 Task: Look for space in Bānapur, India from 6th June, 2023 to 8th June, 2023 for 2 adults in price range Rs.7000 to Rs.12000. Place can be private room with 1  bedroom having 2 beds and 1 bathroom. Property type can be house, flat, guest house. Amenities needed are: wifi. Booking option can be shelf check-in. Required host language is English.
Action: Mouse moved to (423, 86)
Screenshot: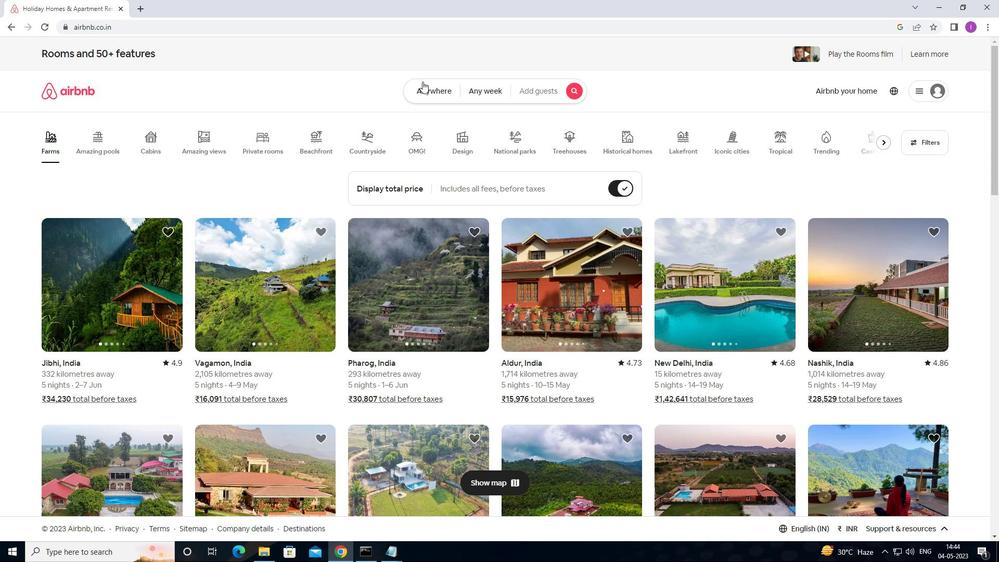 
Action: Mouse pressed left at (423, 86)
Screenshot: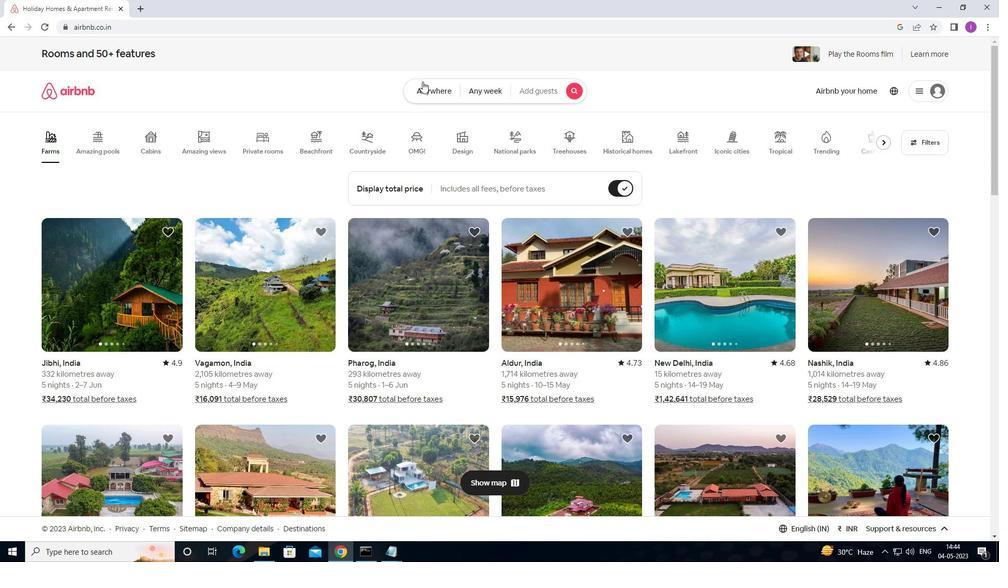 
Action: Mouse moved to (342, 129)
Screenshot: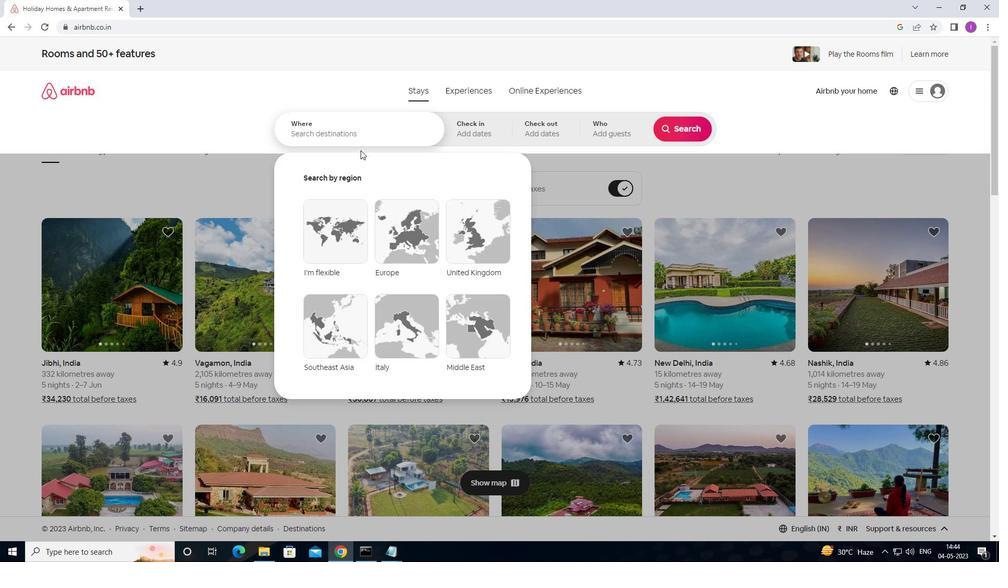 
Action: Mouse pressed left at (342, 129)
Screenshot: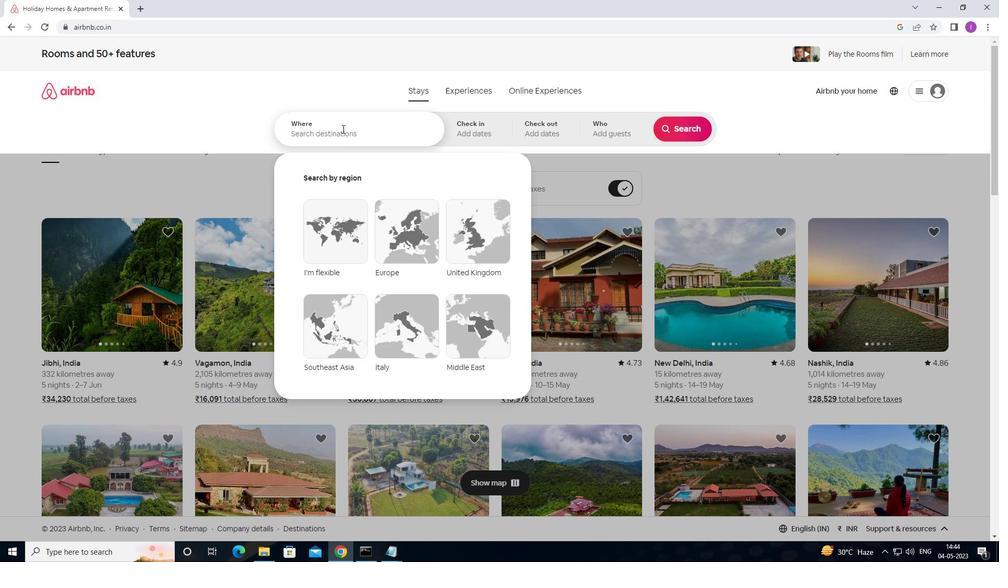 
Action: Mouse moved to (411, 144)
Screenshot: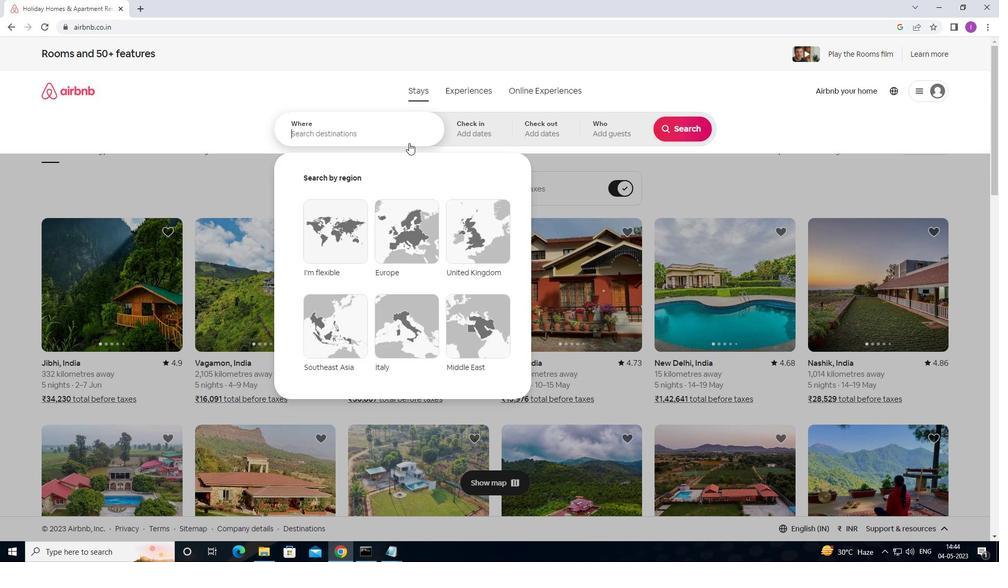 
Action: Key pressed <Key.shift>BANAPUR,<Key.shift>INDIA
Screenshot: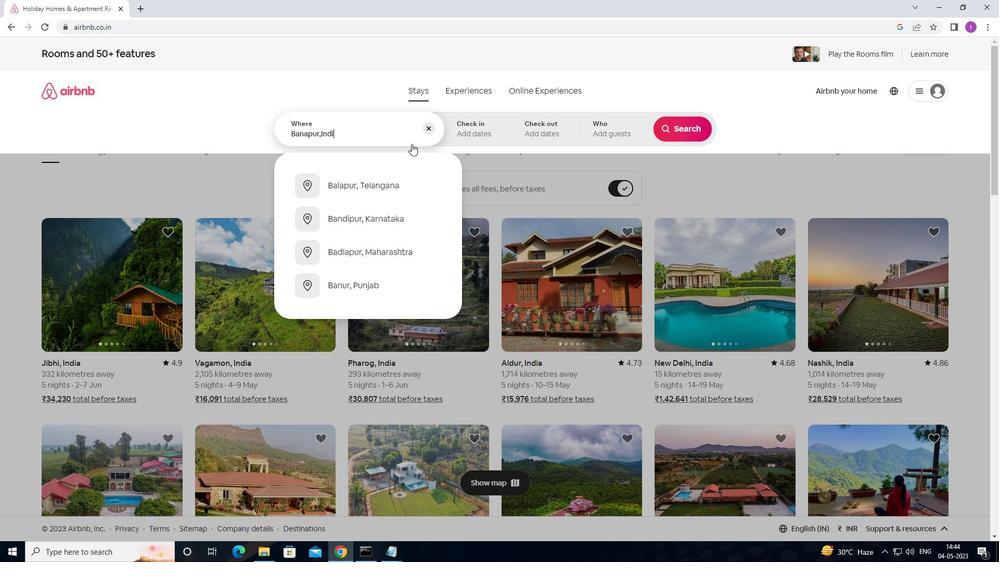 
Action: Mouse moved to (462, 128)
Screenshot: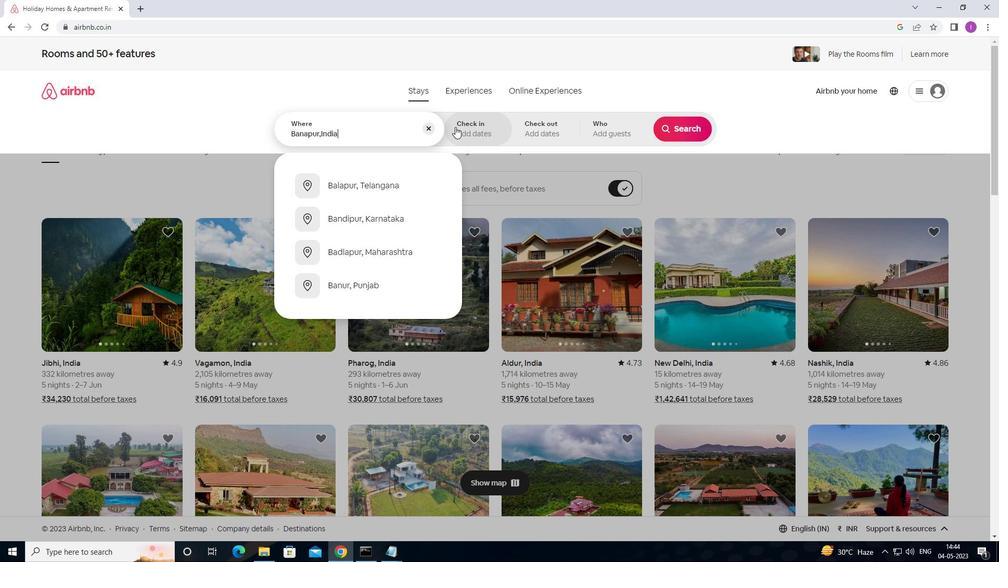 
Action: Mouse pressed left at (462, 128)
Screenshot: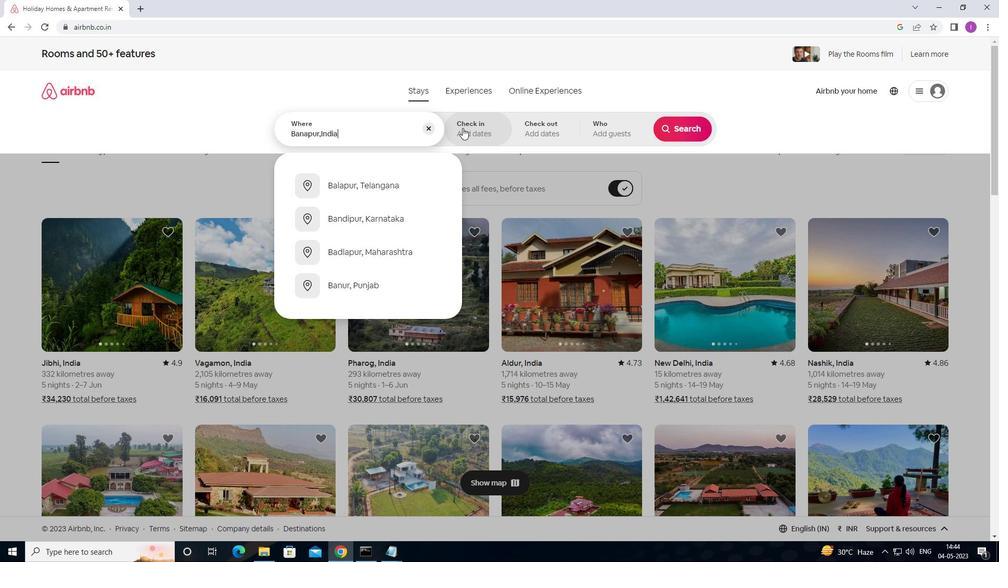 
Action: Mouse moved to (570, 282)
Screenshot: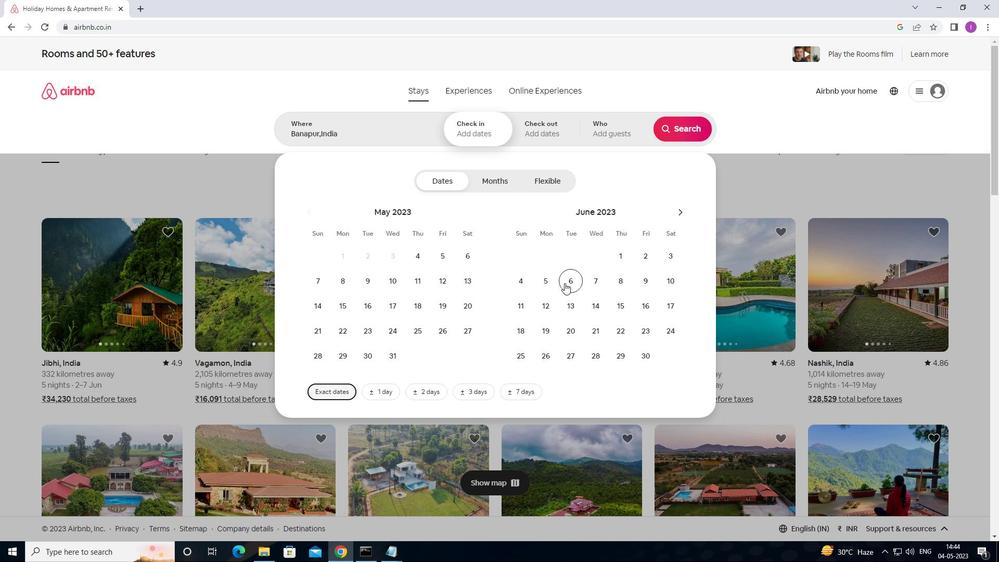 
Action: Mouse pressed left at (570, 282)
Screenshot: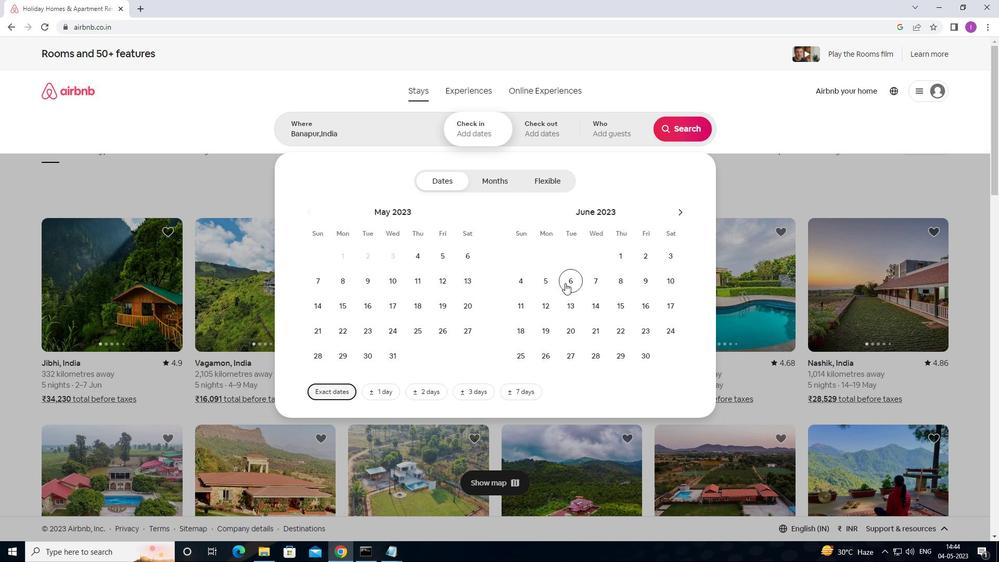 
Action: Mouse moved to (623, 280)
Screenshot: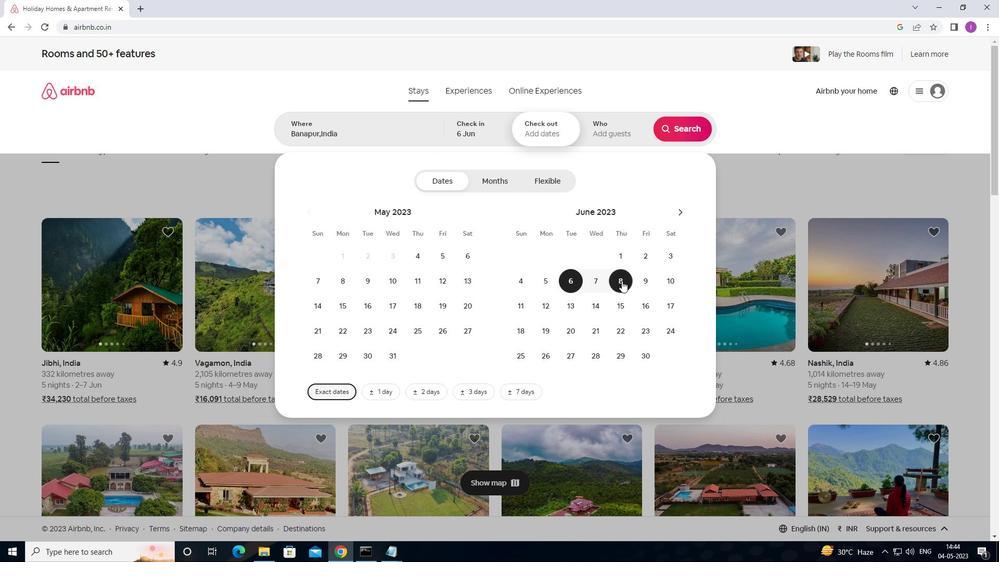 
Action: Mouse pressed left at (623, 280)
Screenshot: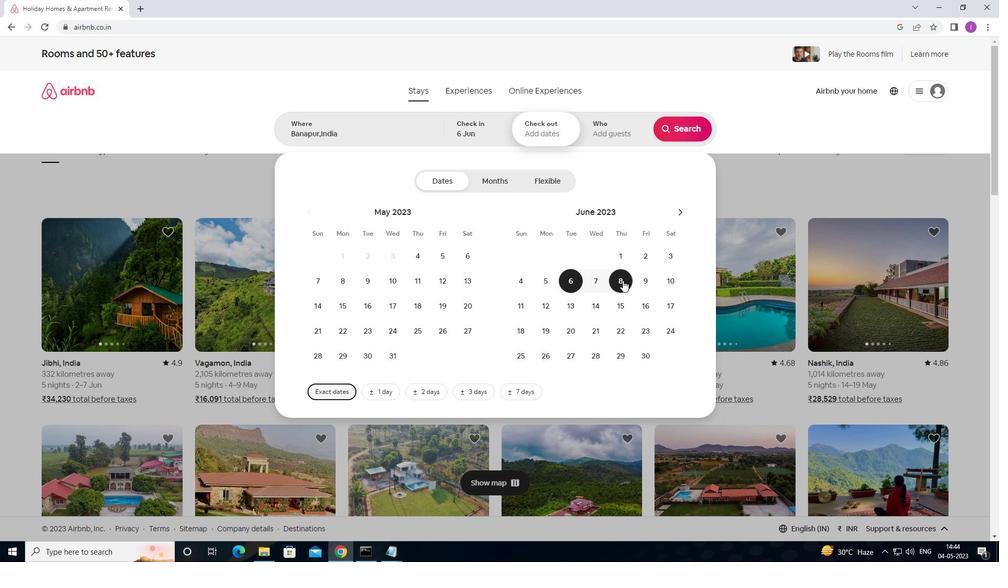 
Action: Mouse moved to (630, 140)
Screenshot: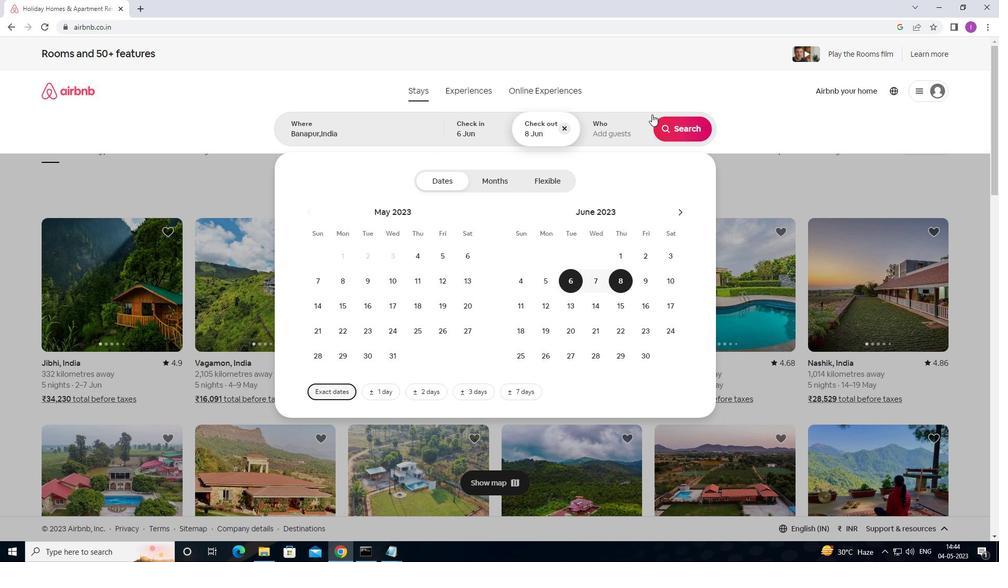 
Action: Mouse pressed left at (630, 140)
Screenshot: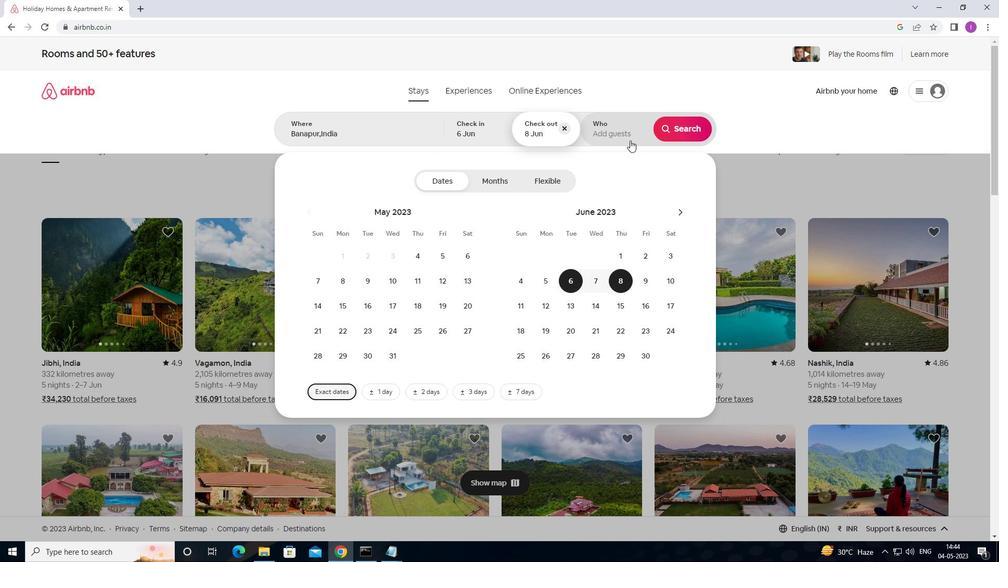 
Action: Mouse moved to (683, 183)
Screenshot: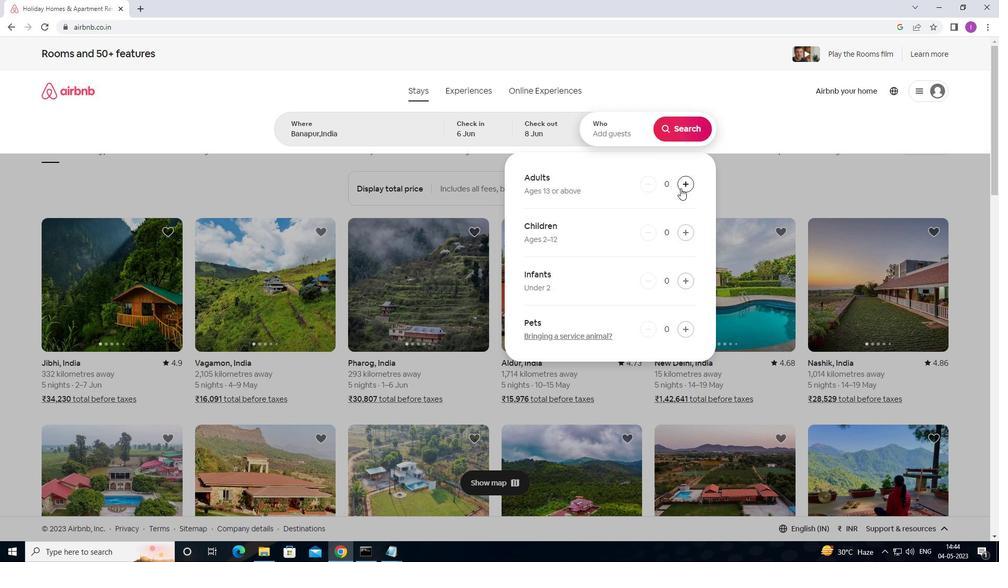 
Action: Mouse pressed left at (683, 183)
Screenshot: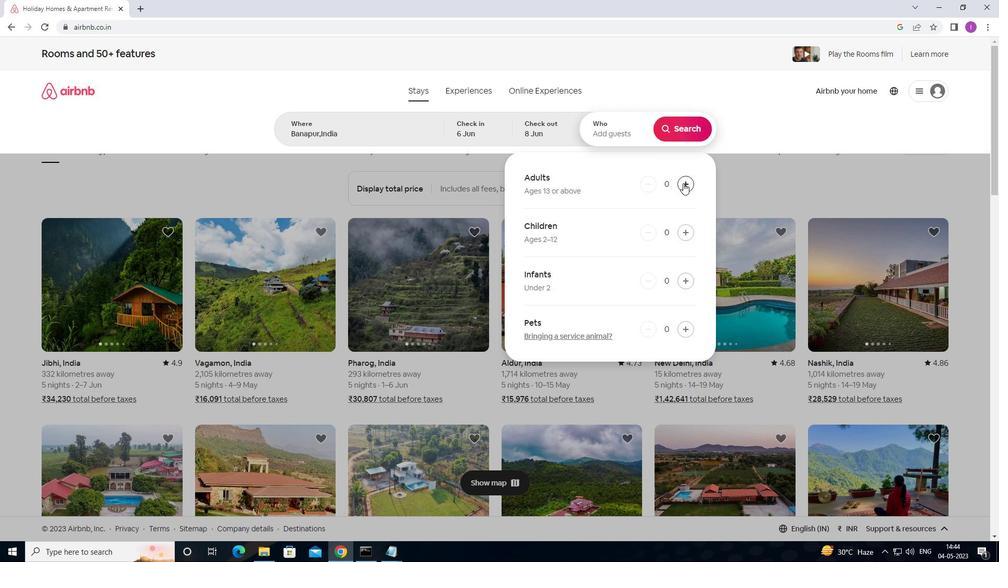 
Action: Mouse moved to (684, 181)
Screenshot: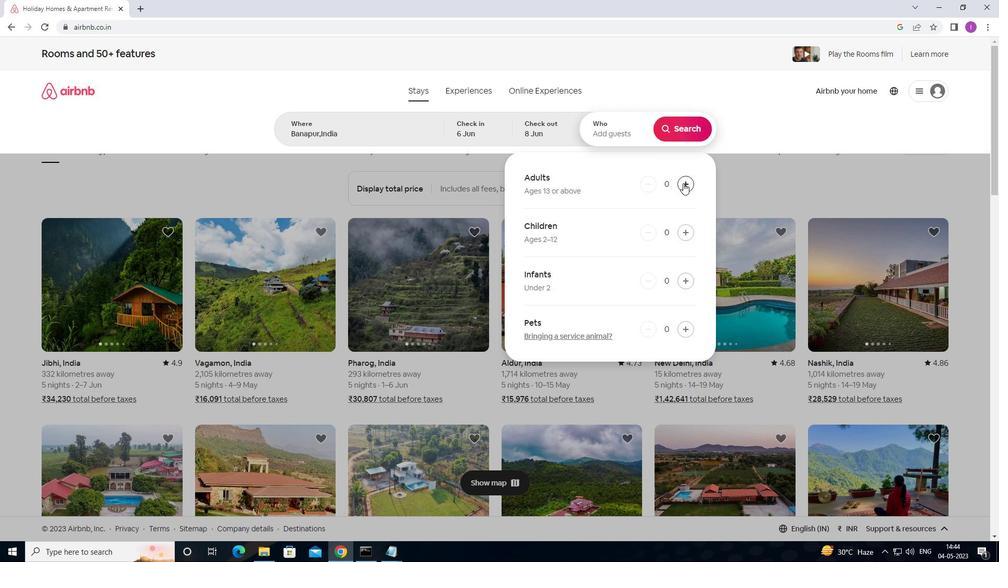 
Action: Mouse pressed left at (684, 181)
Screenshot: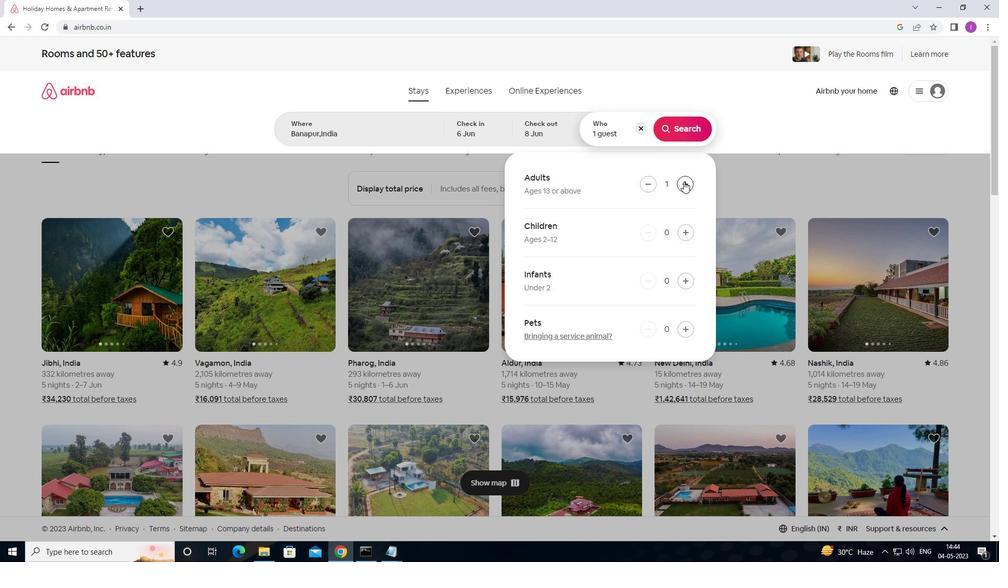 
Action: Mouse moved to (696, 128)
Screenshot: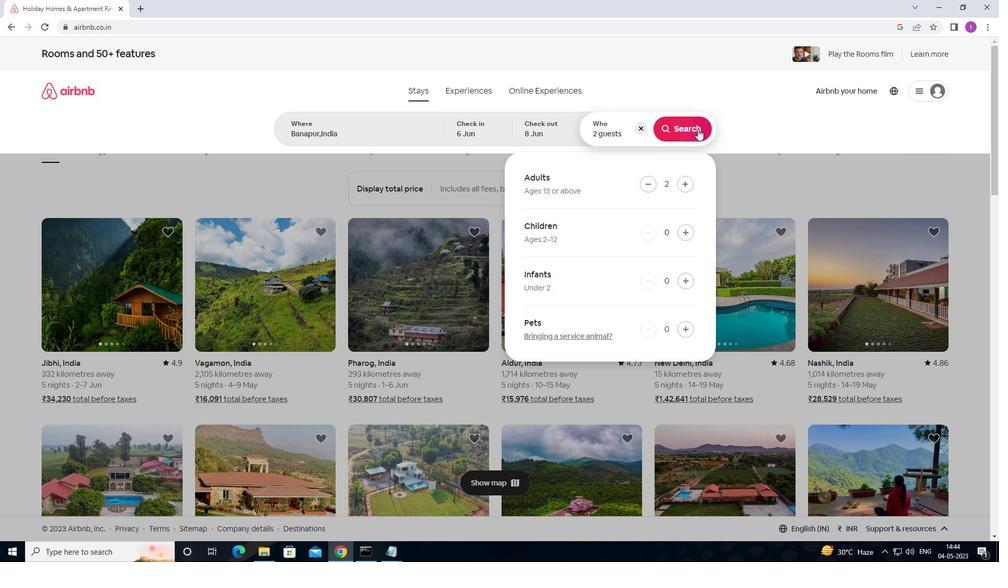 
Action: Mouse pressed left at (696, 128)
Screenshot: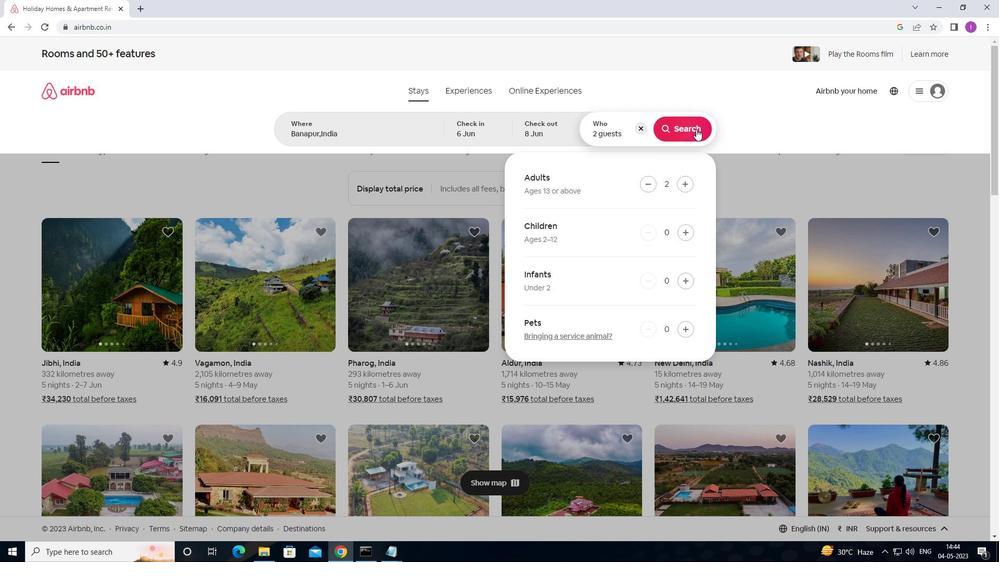 
Action: Mouse moved to (958, 99)
Screenshot: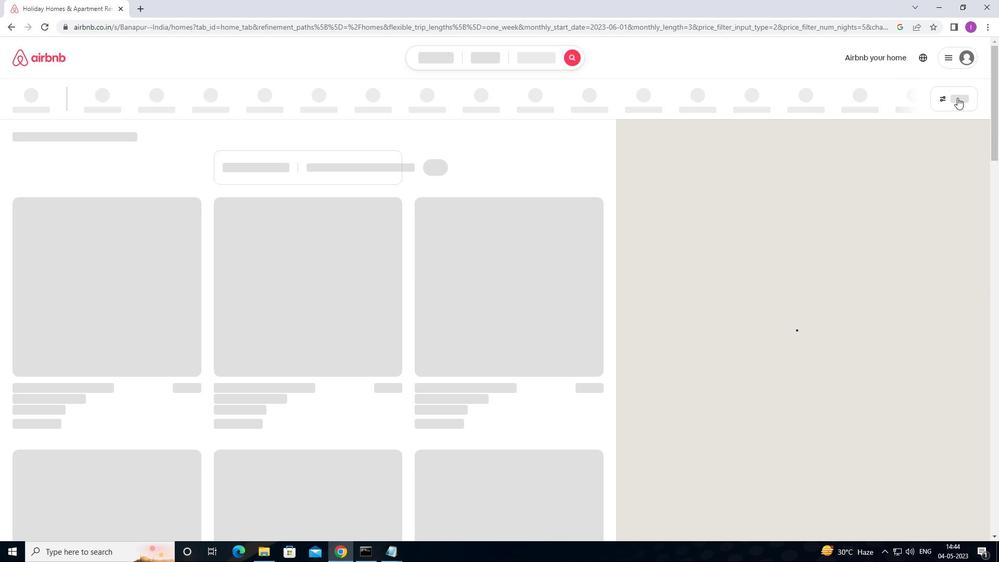 
Action: Mouse pressed left at (958, 99)
Screenshot: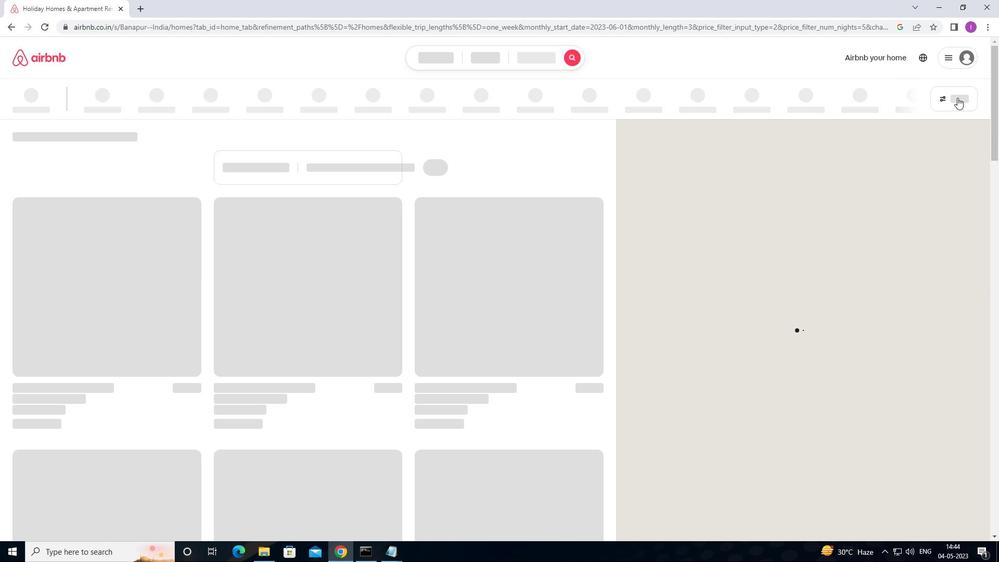 
Action: Mouse moved to (383, 233)
Screenshot: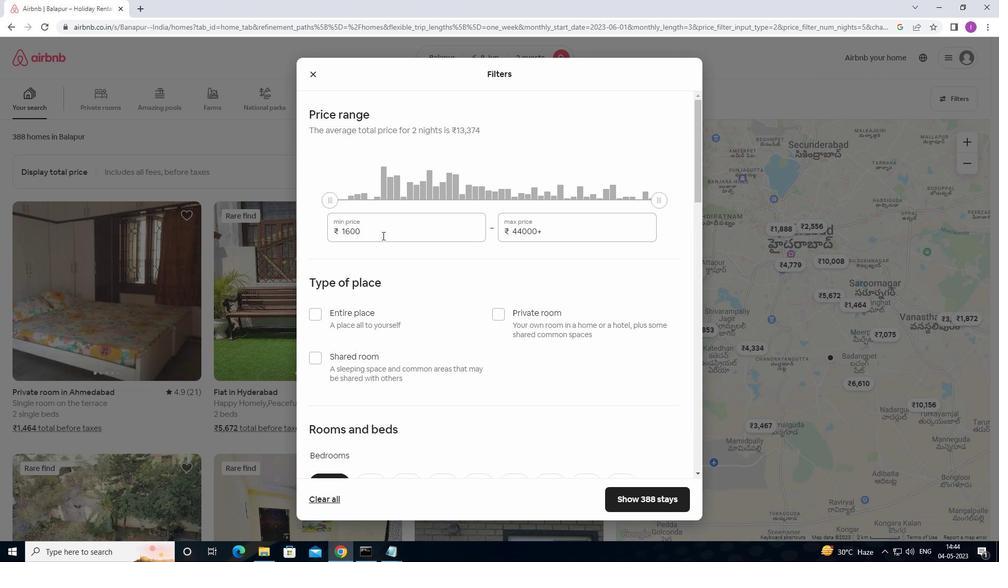 
Action: Mouse pressed left at (383, 233)
Screenshot: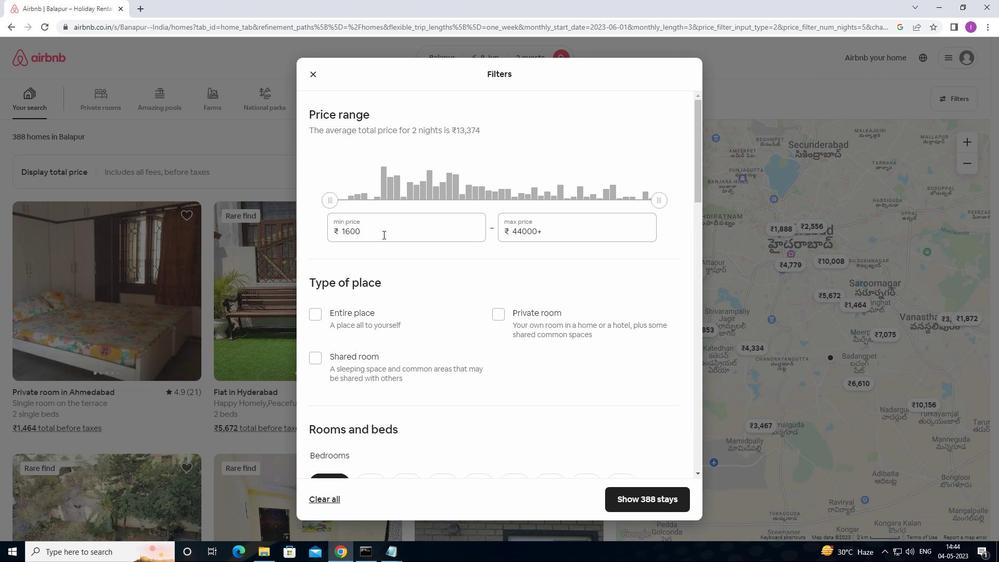 
Action: Mouse moved to (335, 234)
Screenshot: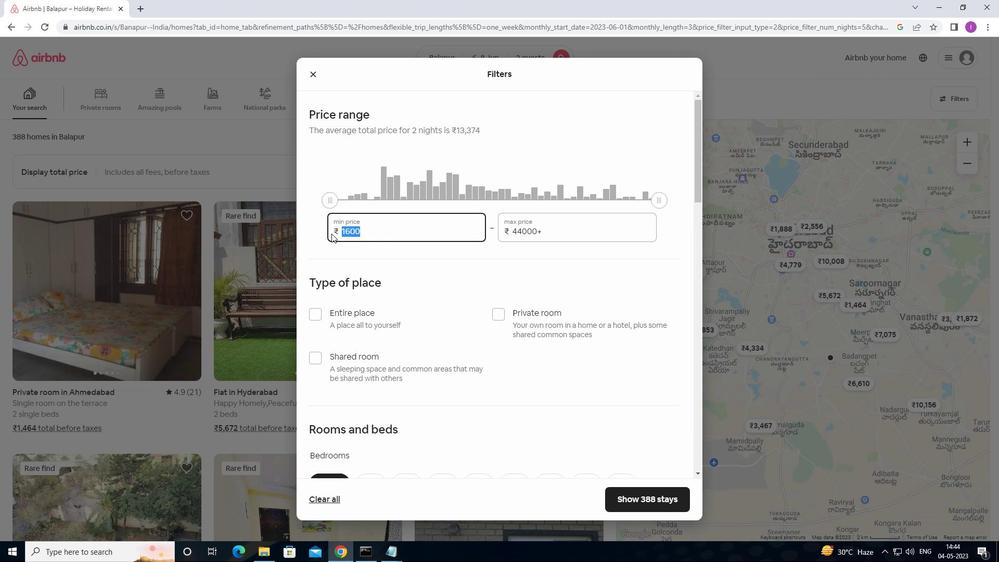 
Action: Key pressed 7
Screenshot: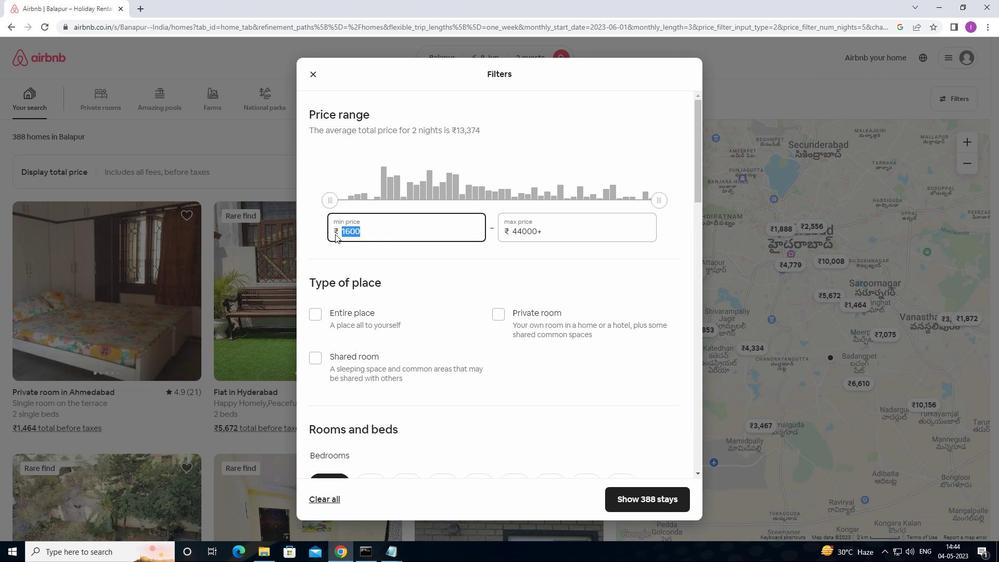 
Action: Mouse moved to (340, 233)
Screenshot: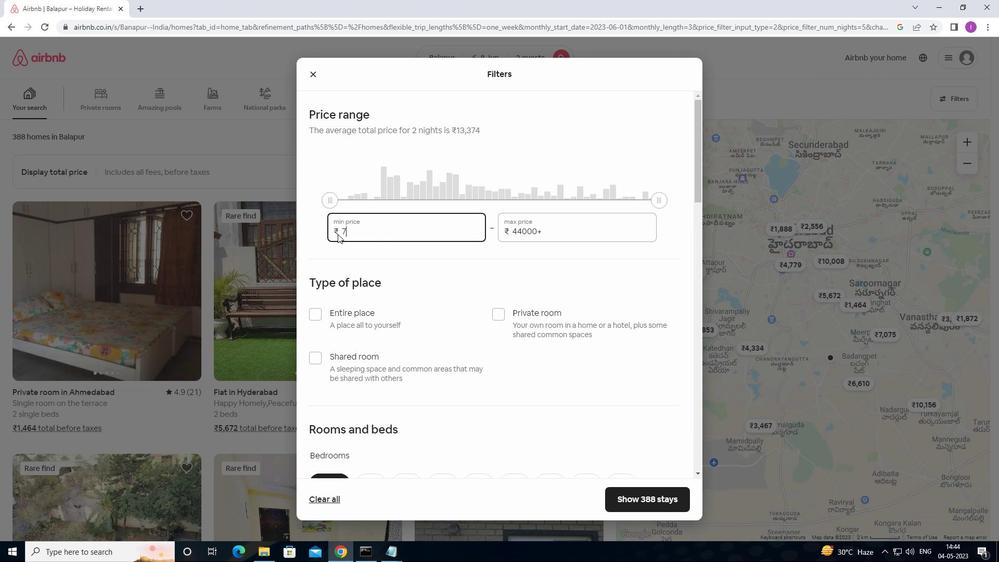 
Action: Key pressed 0
Screenshot: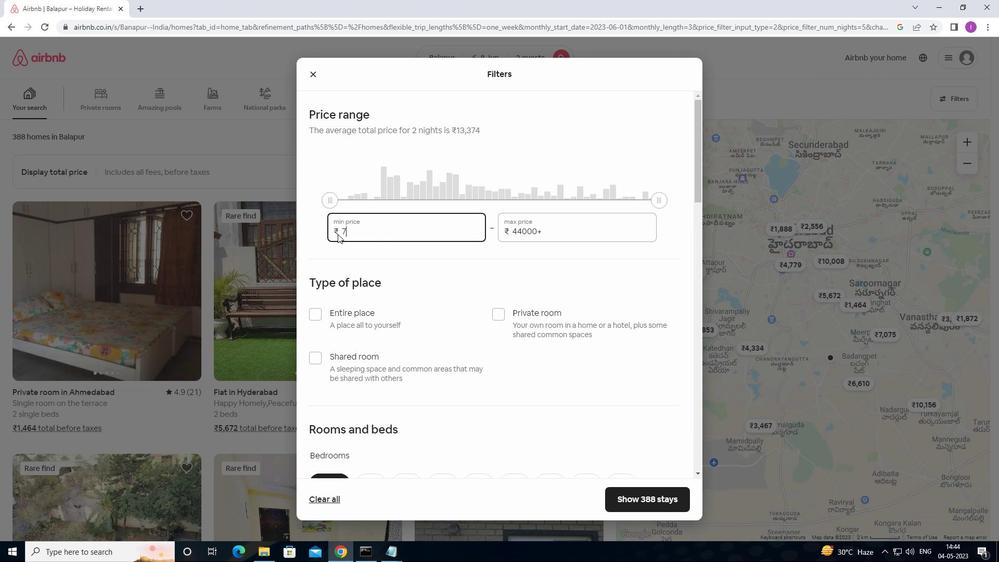 
Action: Mouse moved to (347, 233)
Screenshot: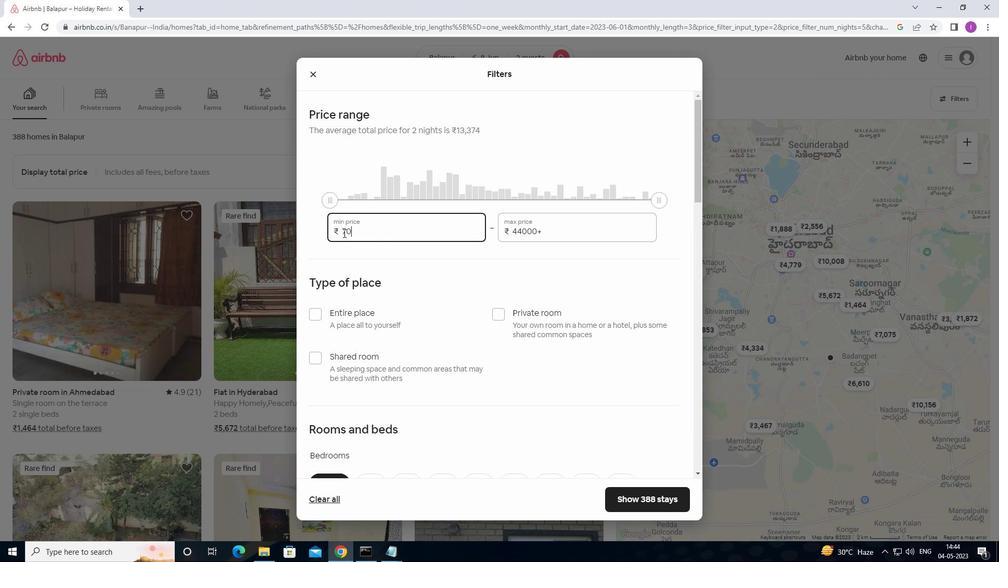 
Action: Key pressed 0
Screenshot: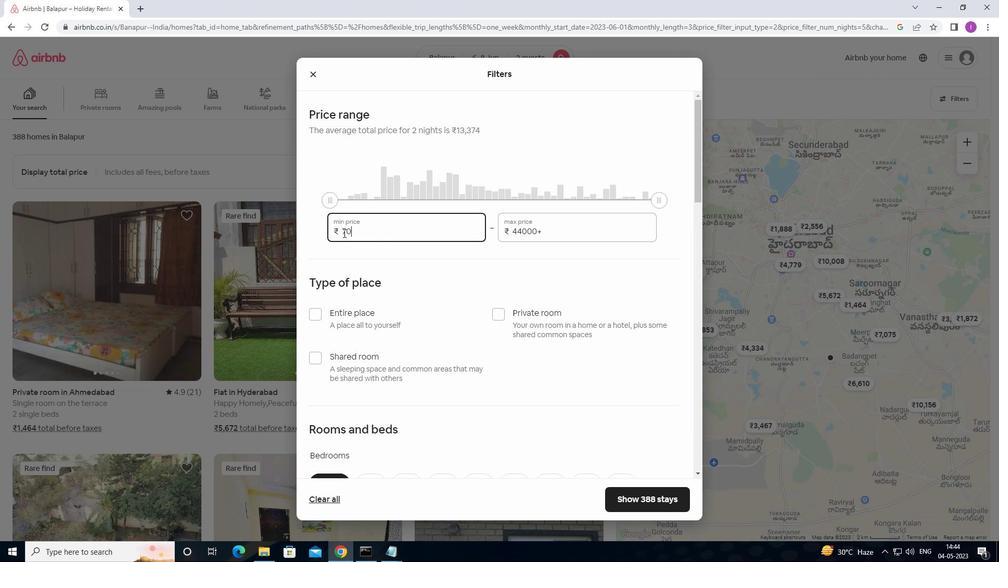 
Action: Mouse moved to (351, 232)
Screenshot: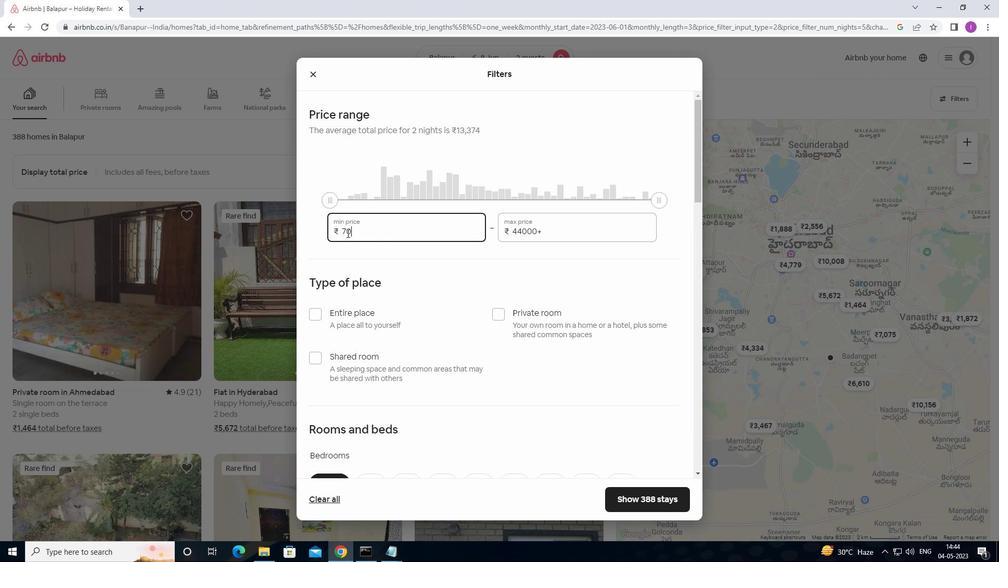 
Action: Key pressed 0
Screenshot: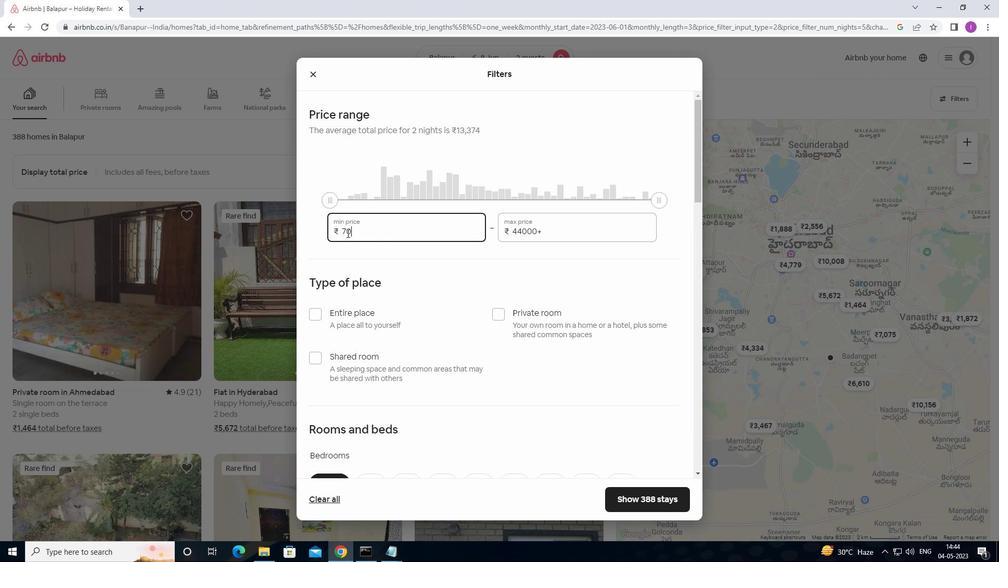 
Action: Mouse moved to (552, 224)
Screenshot: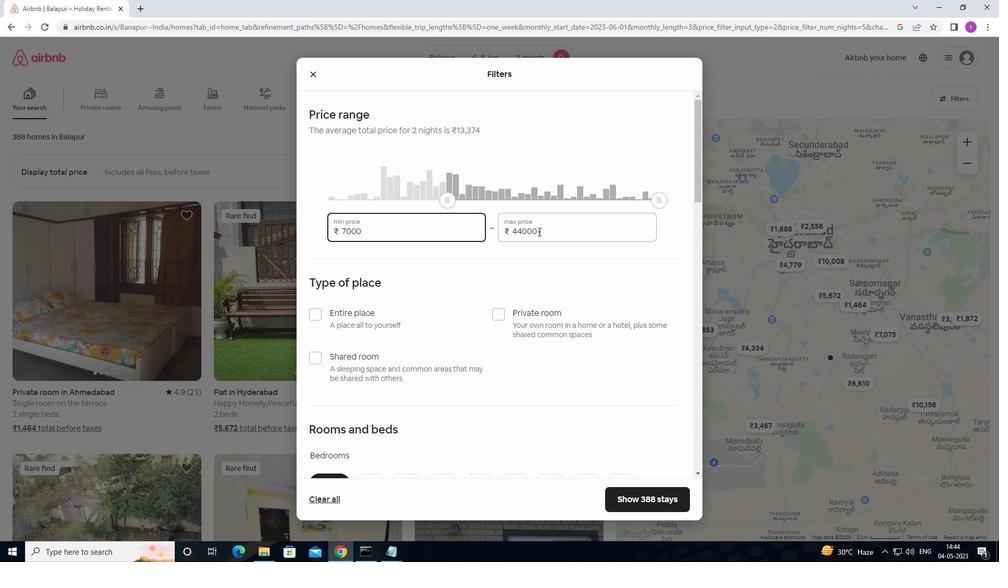 
Action: Mouse pressed left at (552, 224)
Screenshot: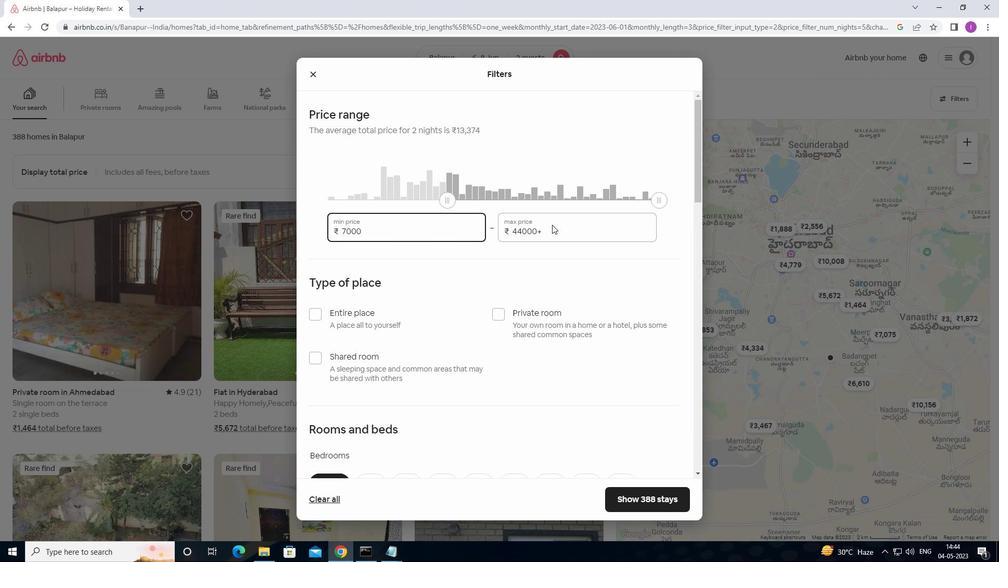 
Action: Mouse moved to (549, 224)
Screenshot: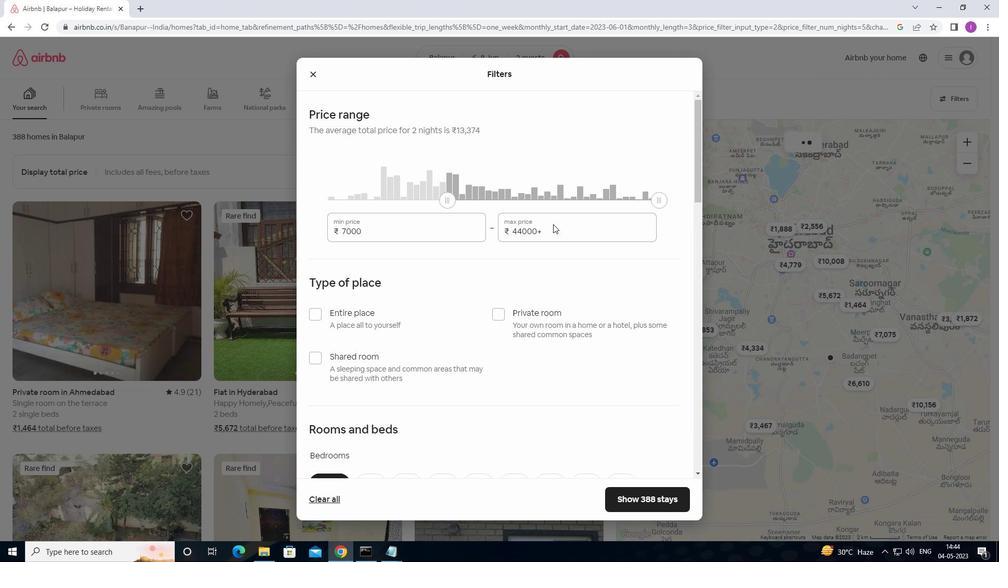 
Action: Mouse pressed left at (549, 224)
Screenshot: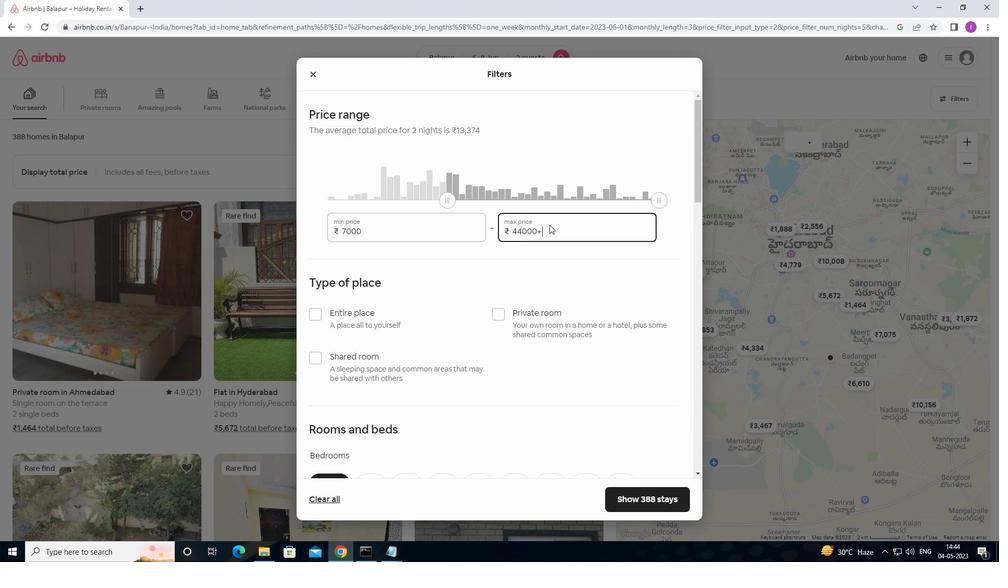 
Action: Mouse moved to (543, 229)
Screenshot: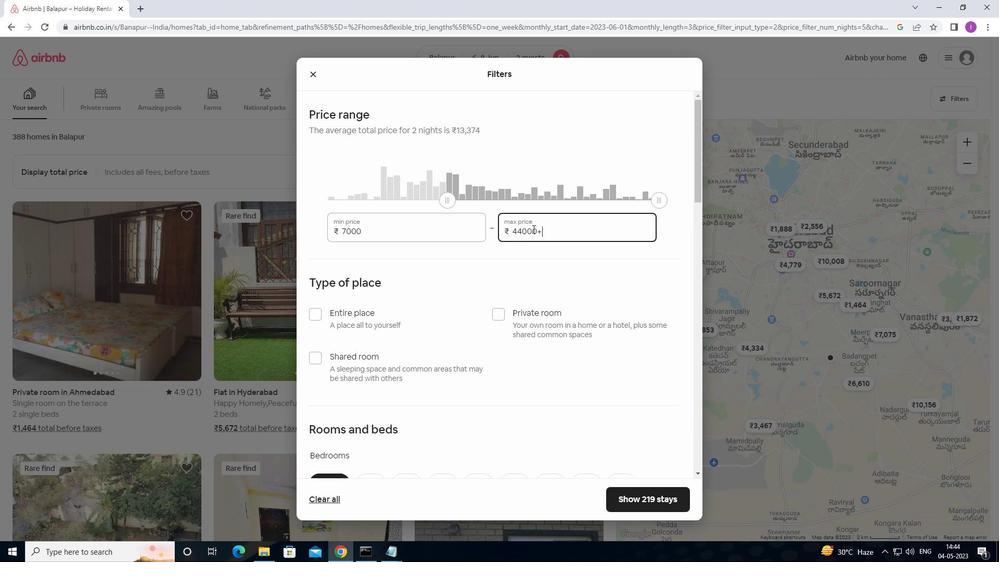 
Action: Mouse pressed left at (543, 229)
Screenshot: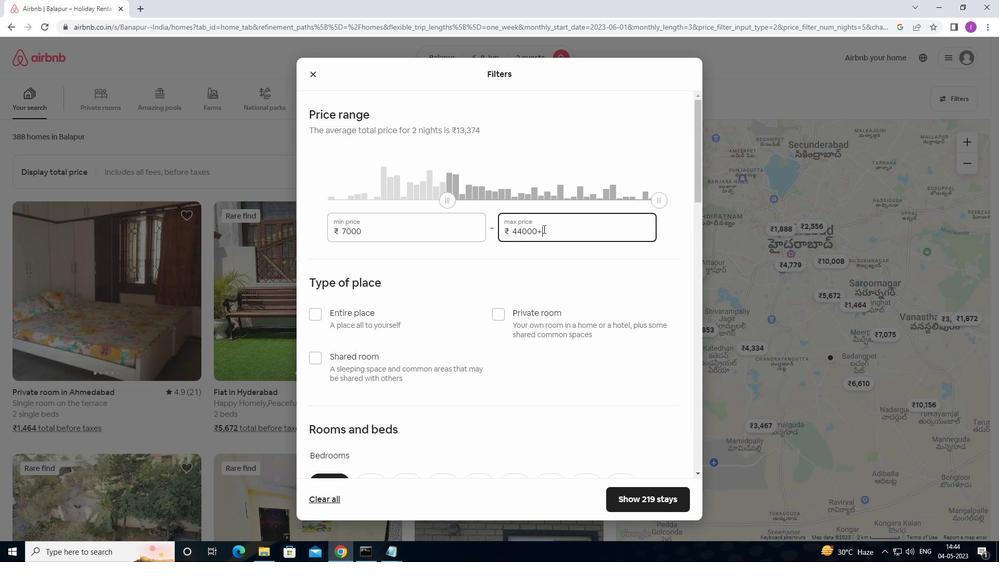 
Action: Mouse moved to (495, 231)
Screenshot: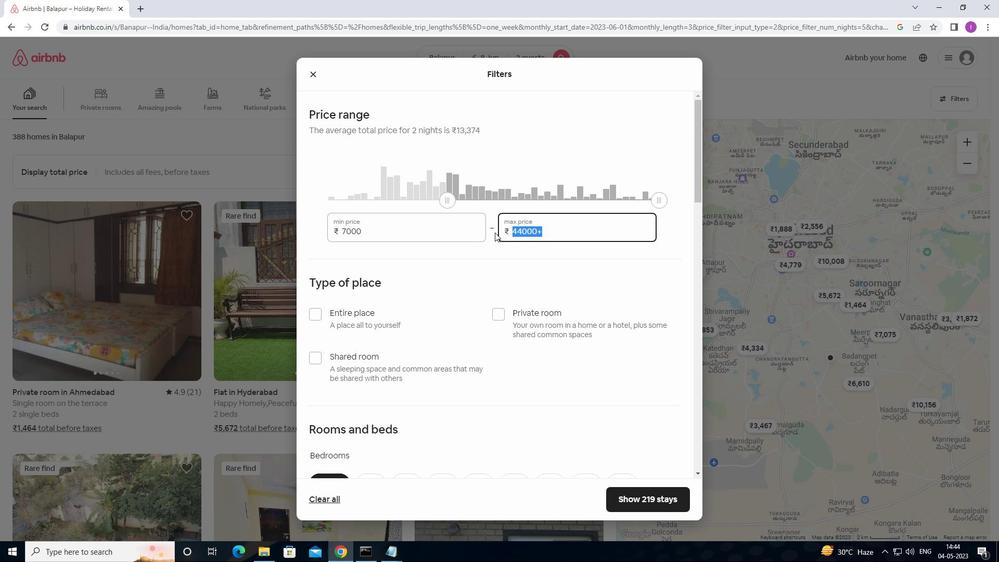 
Action: Key pressed 1
Screenshot: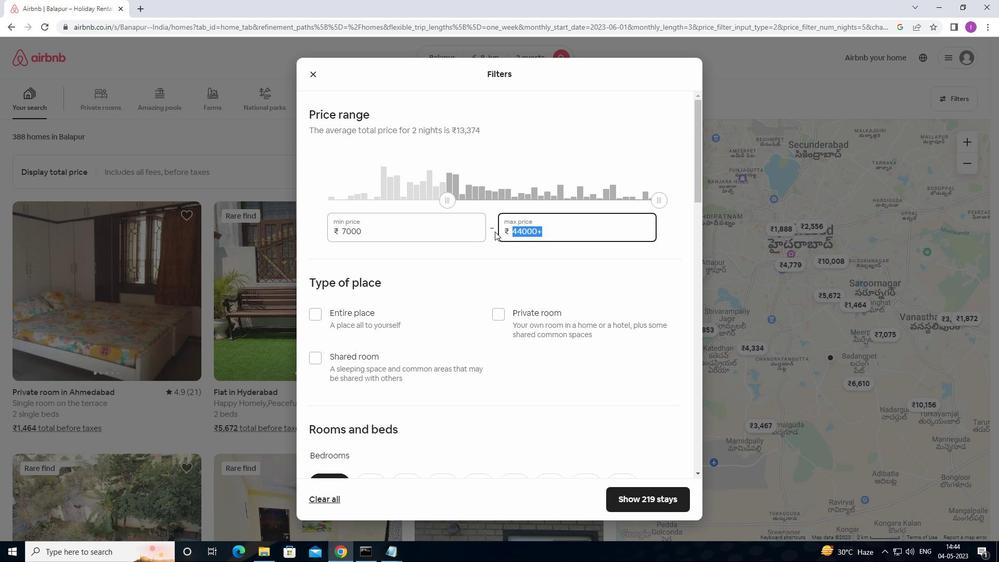 
Action: Mouse moved to (495, 231)
Screenshot: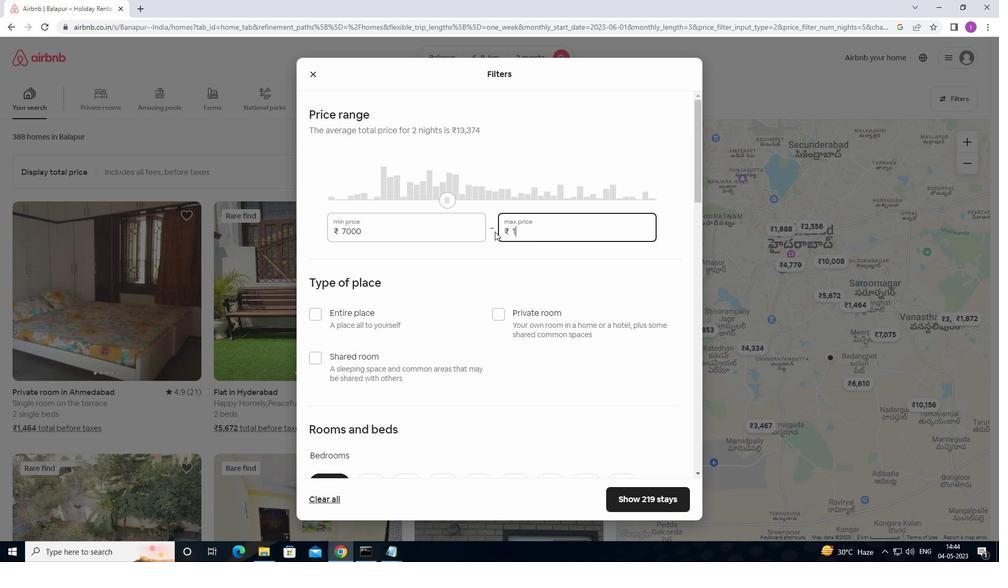 
Action: Key pressed 2
Screenshot: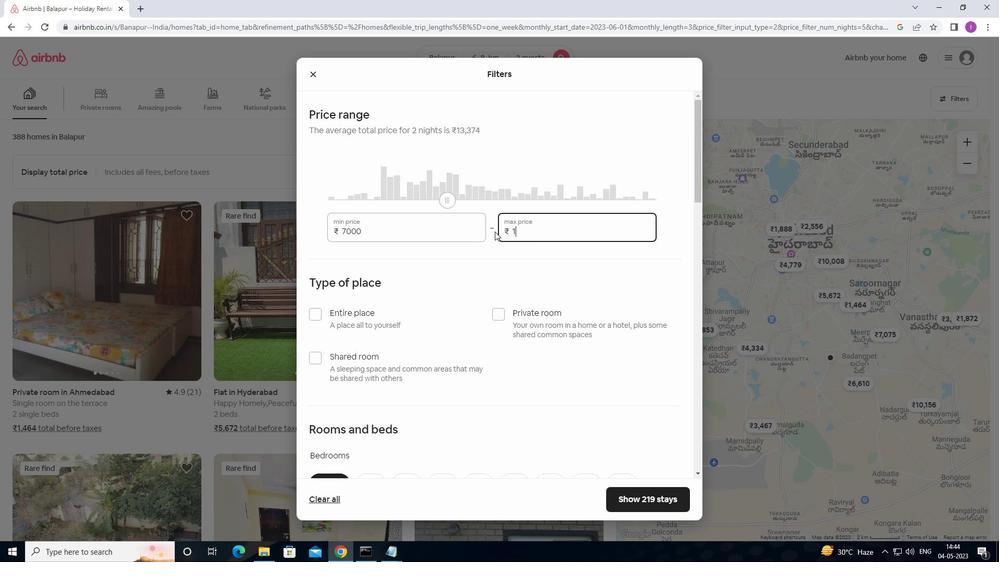 
Action: Mouse moved to (495, 231)
Screenshot: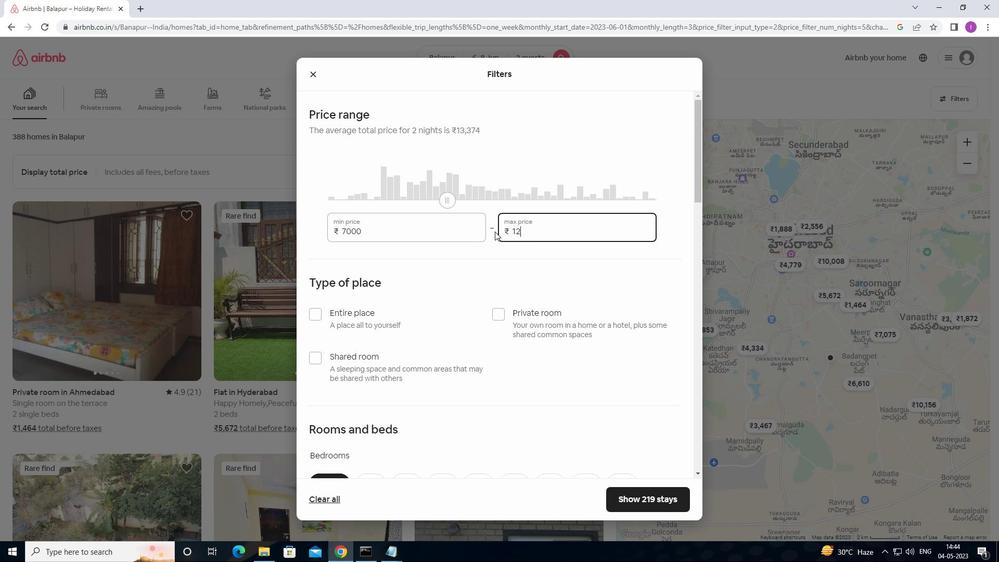 
Action: Key pressed 00
Screenshot: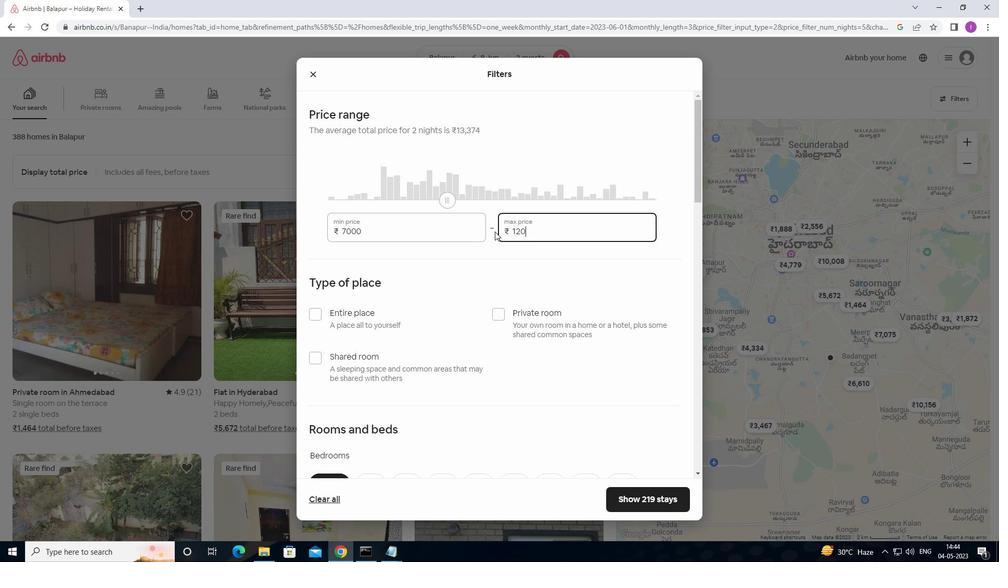 
Action: Mouse moved to (495, 231)
Screenshot: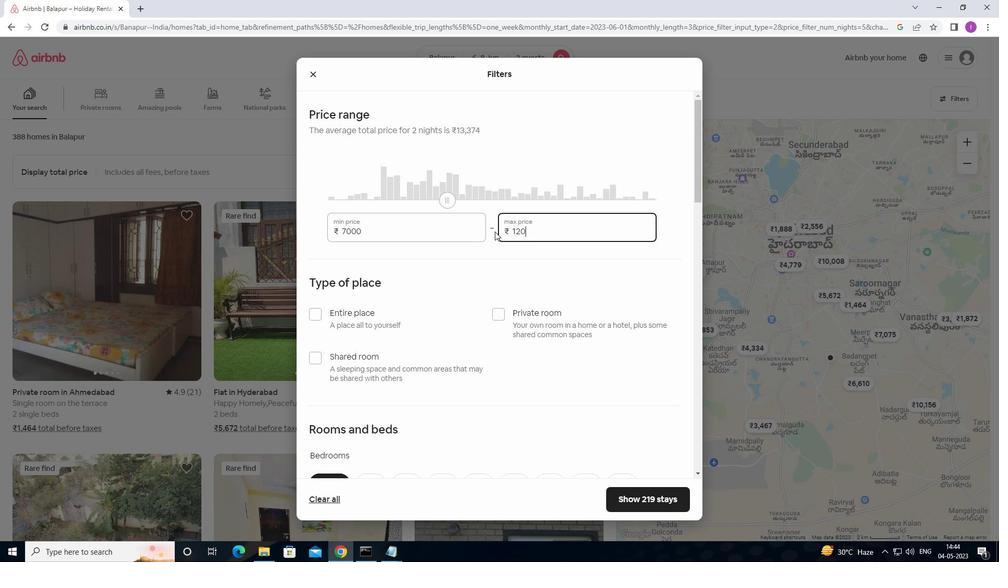 
Action: Key pressed 0
Screenshot: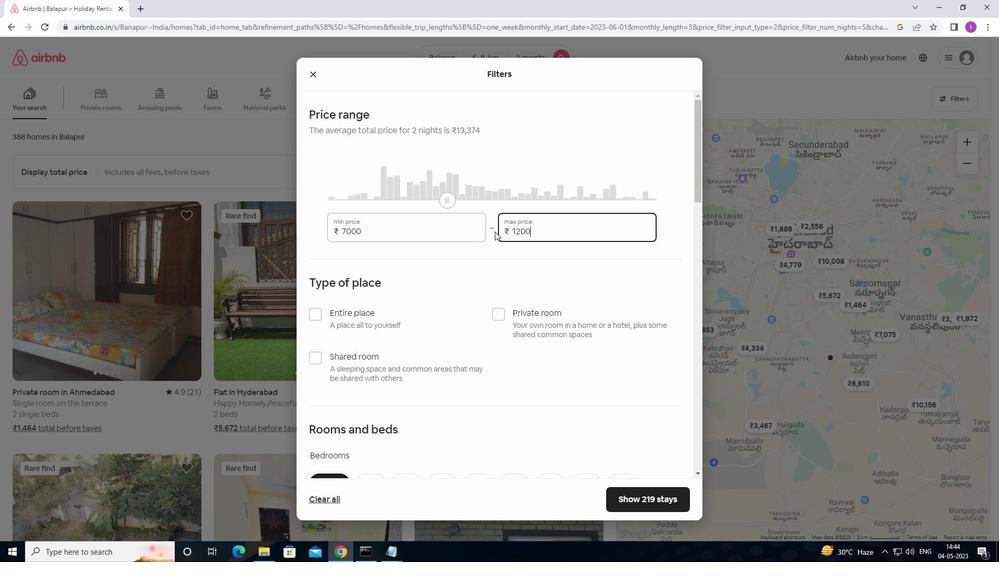 
Action: Mouse moved to (508, 242)
Screenshot: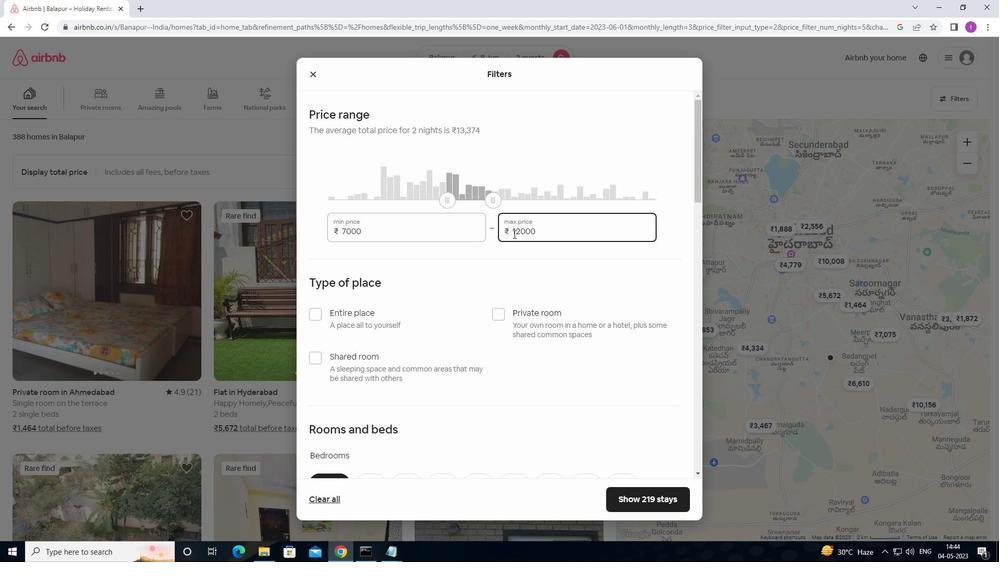 
Action: Mouse scrolled (508, 241) with delta (0, 0)
Screenshot: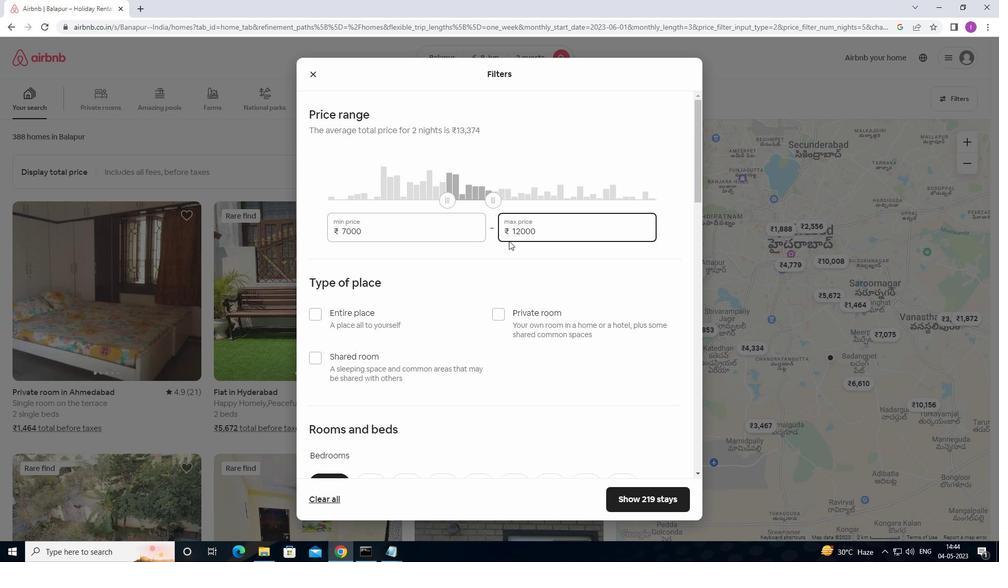 
Action: Mouse moved to (393, 266)
Screenshot: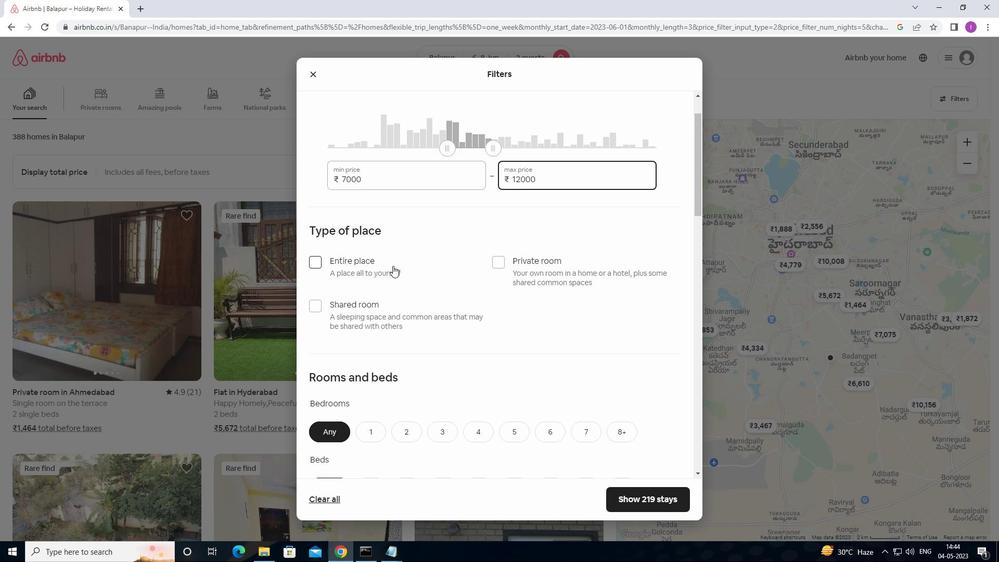 
Action: Mouse scrolled (393, 266) with delta (0, 0)
Screenshot: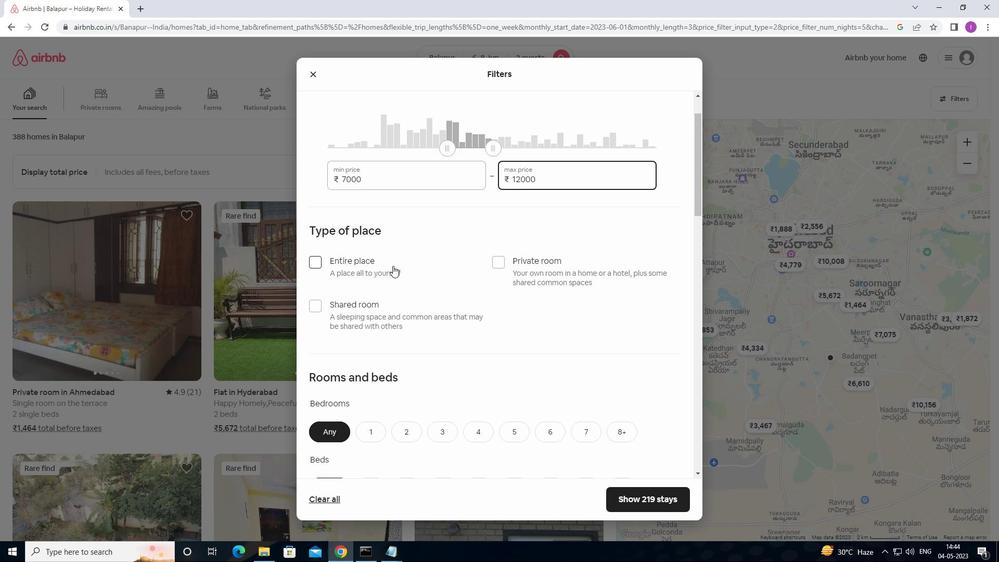 
Action: Mouse moved to (496, 208)
Screenshot: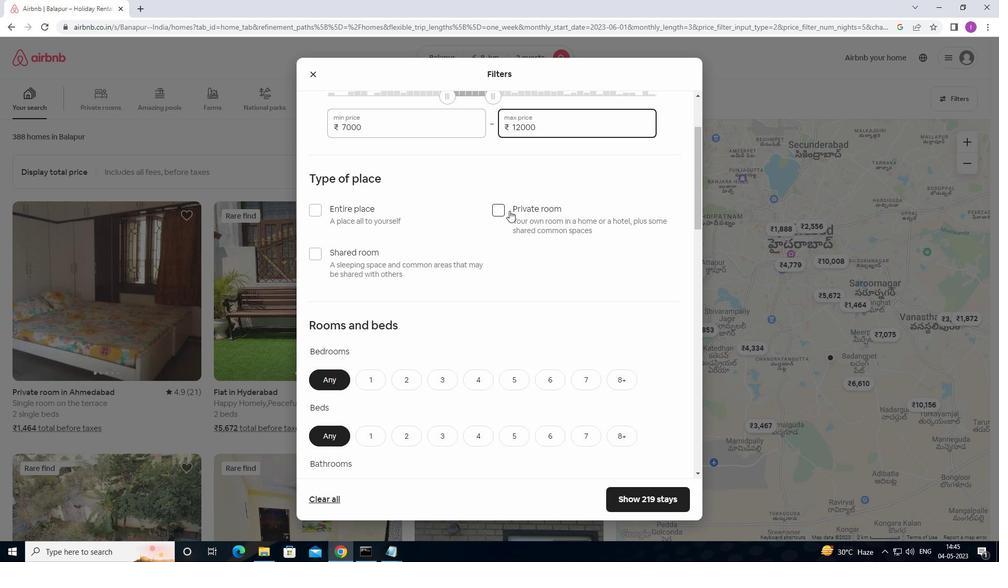 
Action: Mouse pressed left at (496, 208)
Screenshot: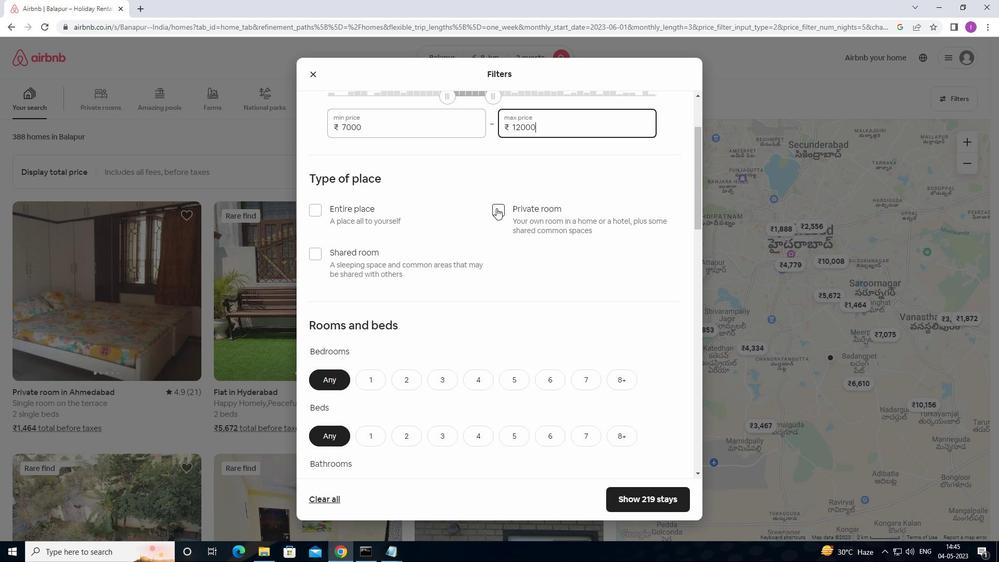 
Action: Mouse moved to (496, 245)
Screenshot: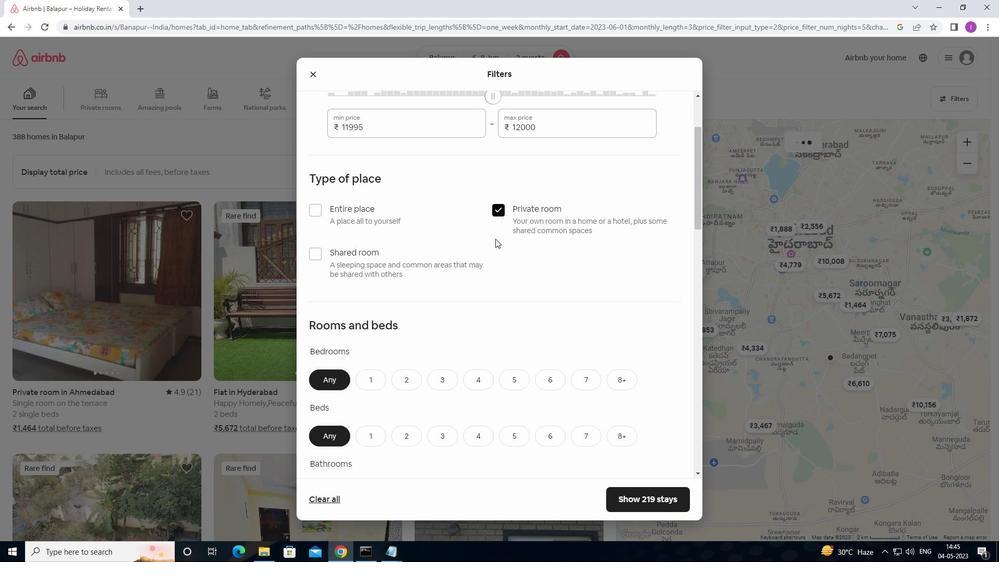 
Action: Mouse scrolled (496, 245) with delta (0, 0)
Screenshot: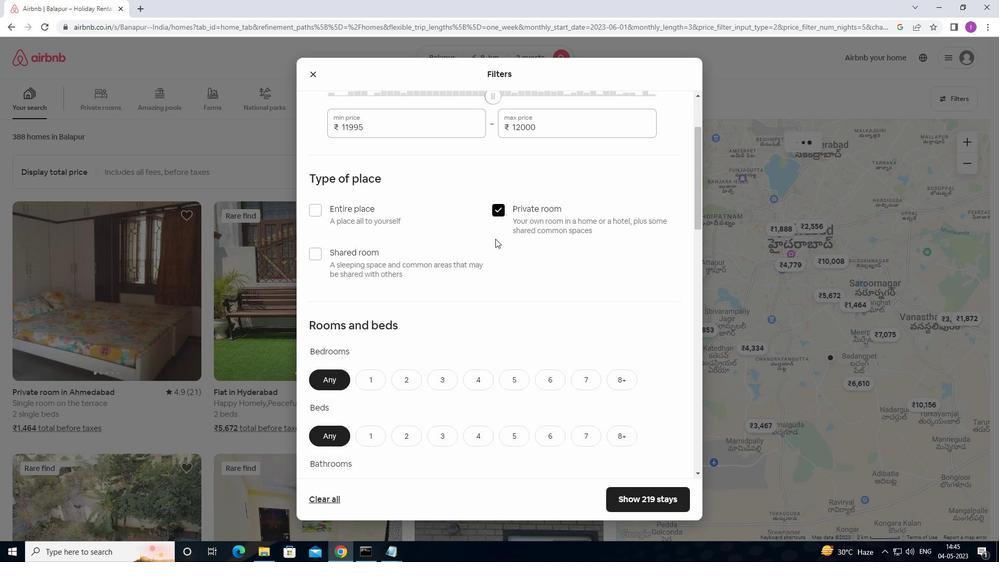 
Action: Mouse moved to (496, 246)
Screenshot: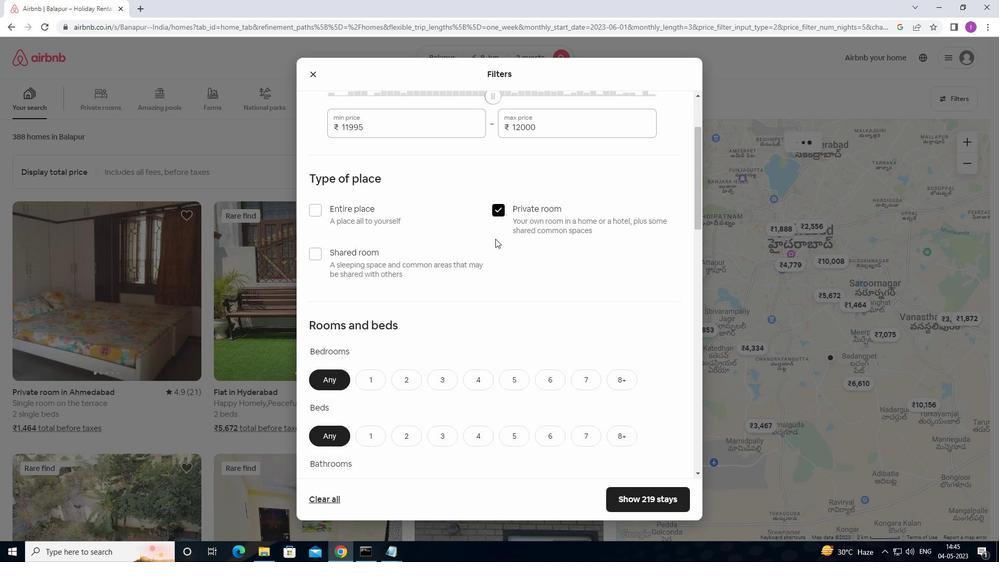 
Action: Mouse scrolled (496, 245) with delta (0, 0)
Screenshot: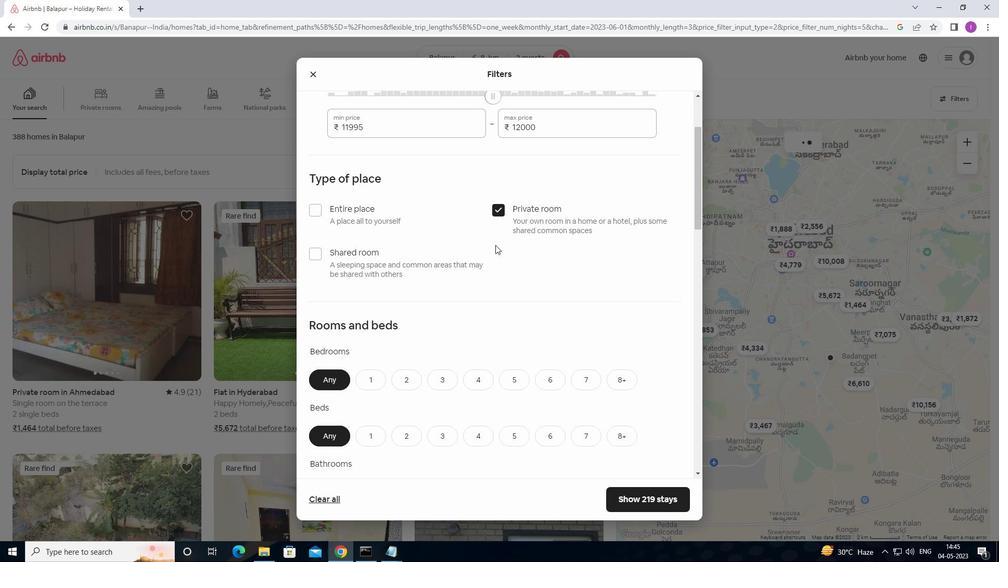 
Action: Mouse scrolled (496, 245) with delta (0, 0)
Screenshot: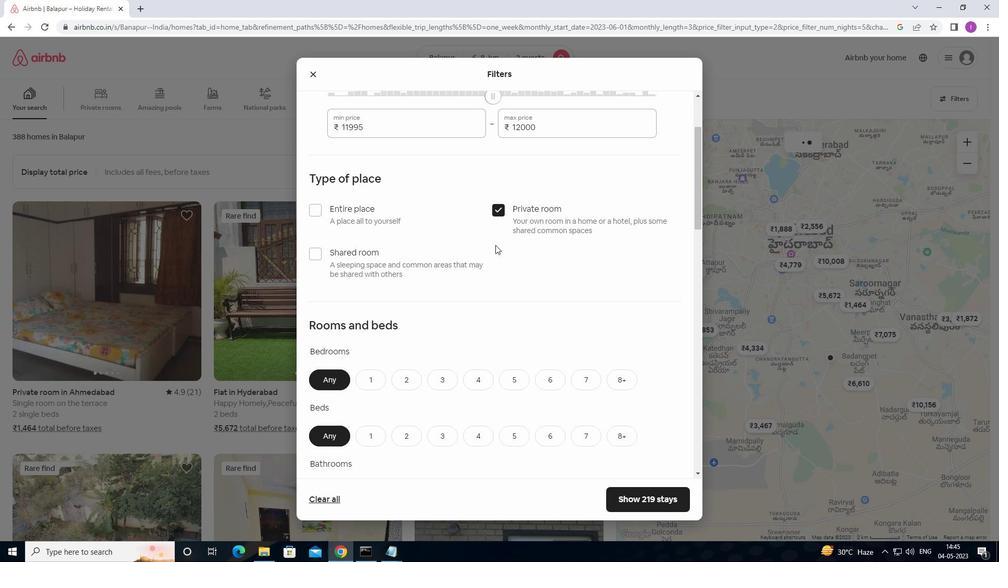 
Action: Mouse moved to (374, 227)
Screenshot: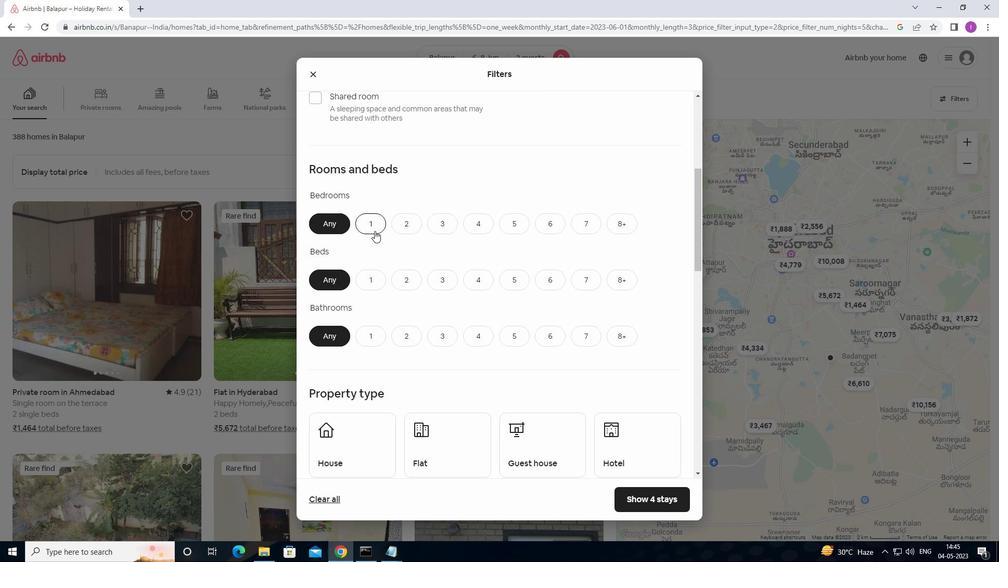 
Action: Mouse pressed left at (374, 227)
Screenshot: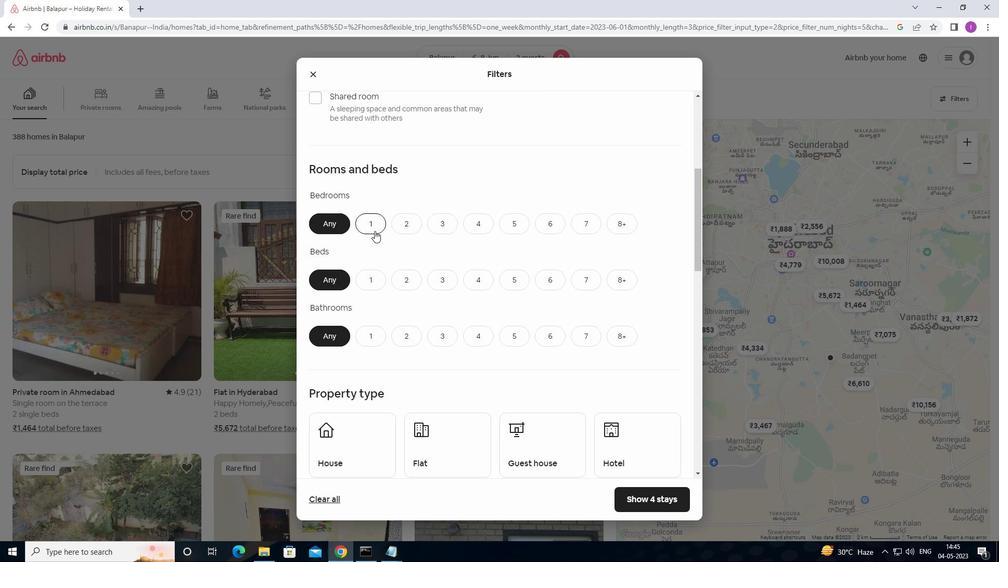 
Action: Mouse moved to (408, 278)
Screenshot: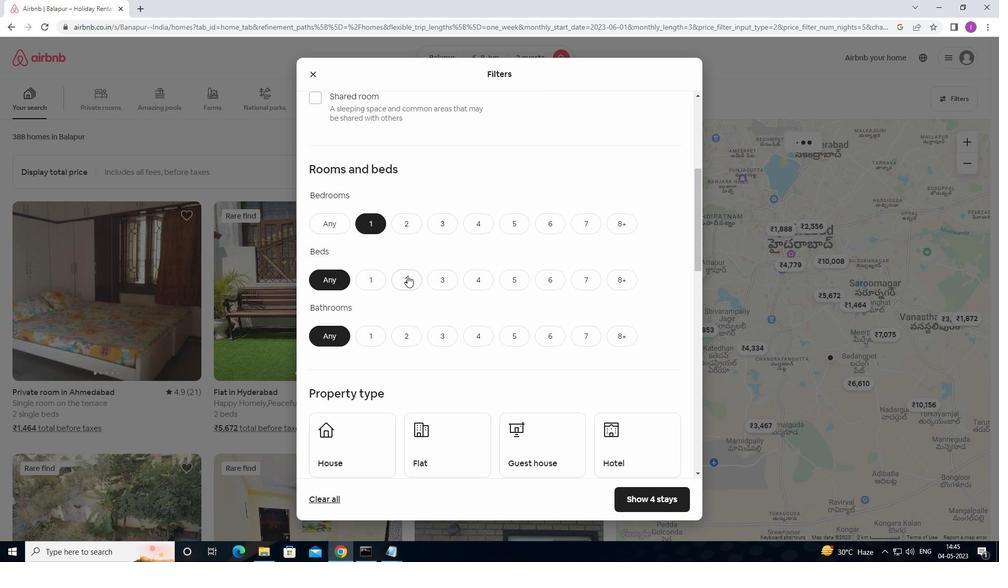 
Action: Mouse pressed left at (408, 278)
Screenshot: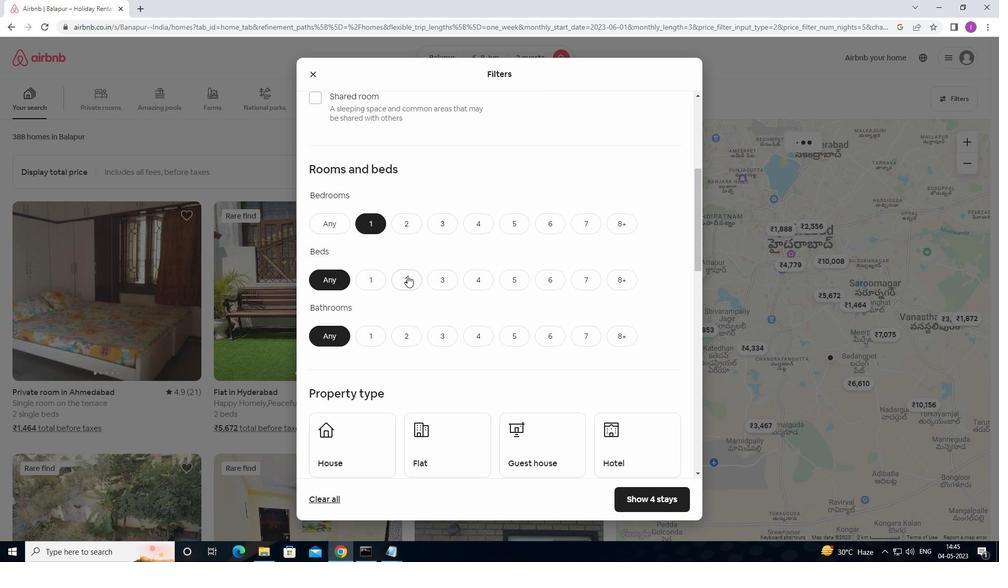 
Action: Mouse moved to (369, 336)
Screenshot: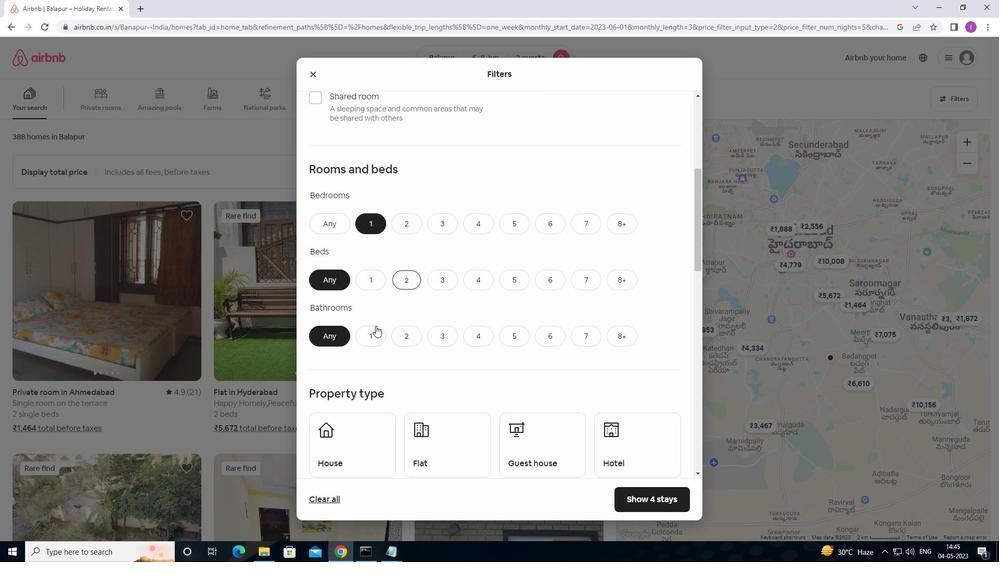 
Action: Mouse pressed left at (369, 336)
Screenshot: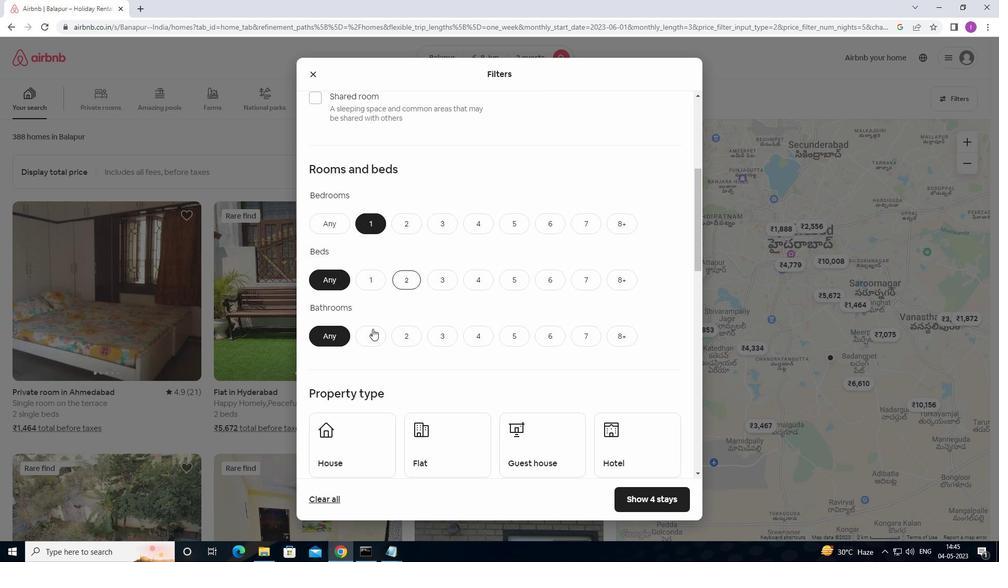 
Action: Mouse moved to (400, 303)
Screenshot: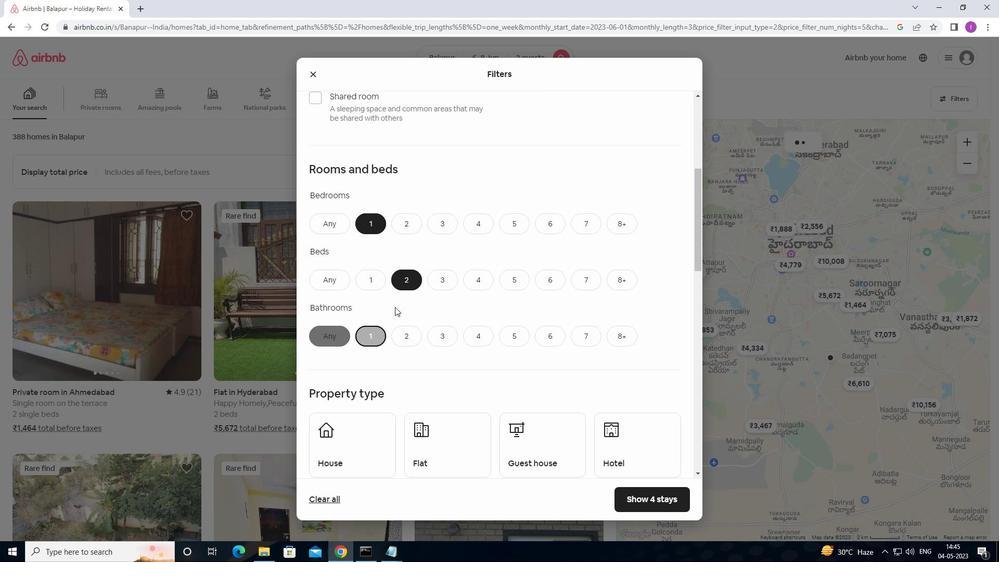
Action: Mouse scrolled (400, 302) with delta (0, 0)
Screenshot: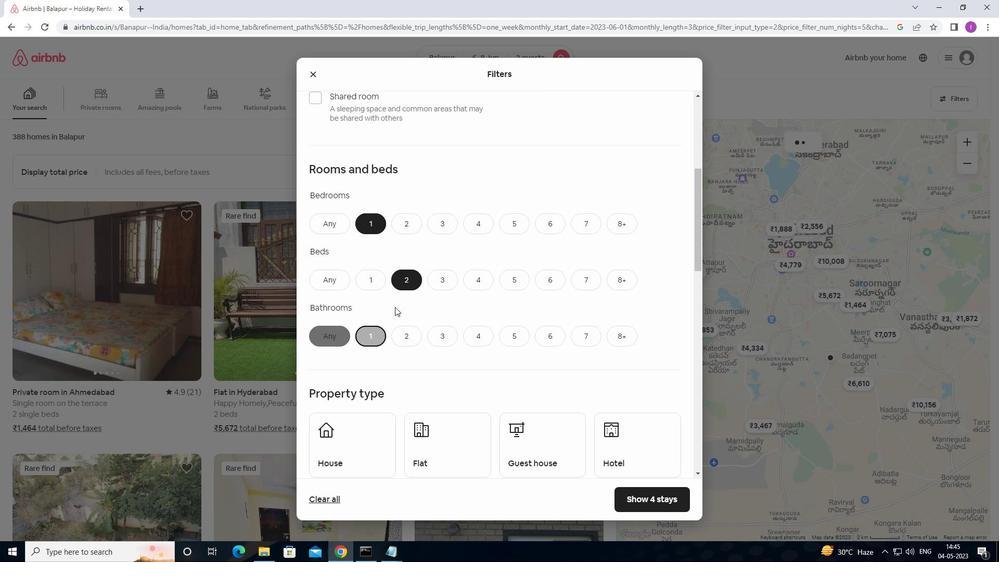 
Action: Mouse moved to (402, 303)
Screenshot: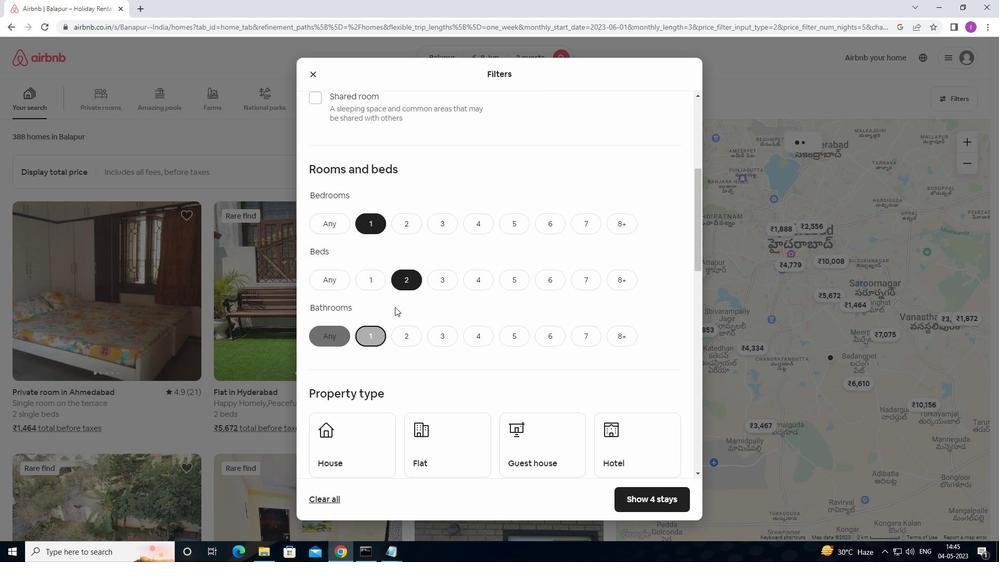 
Action: Mouse scrolled (402, 302) with delta (0, 0)
Screenshot: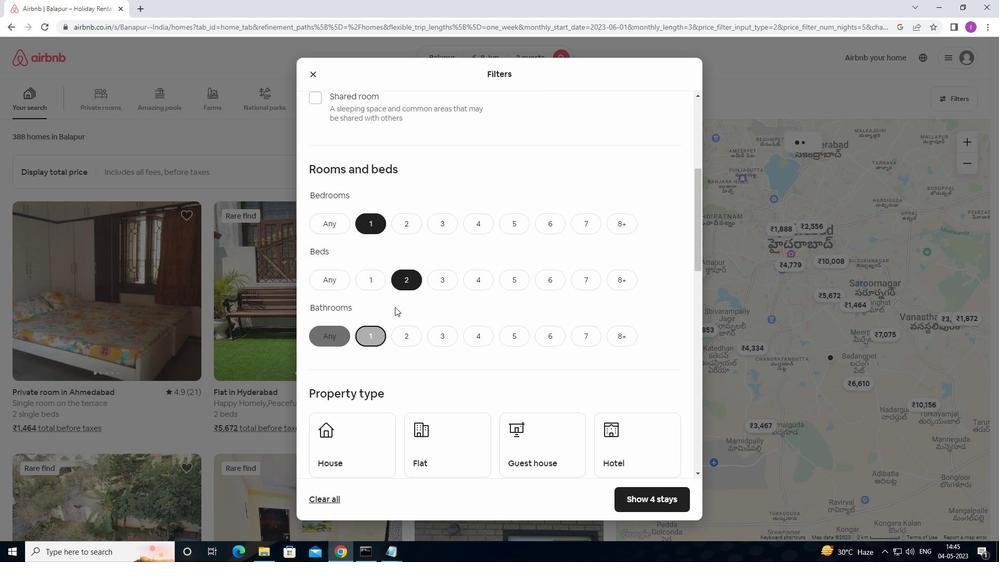 
Action: Mouse moved to (405, 302)
Screenshot: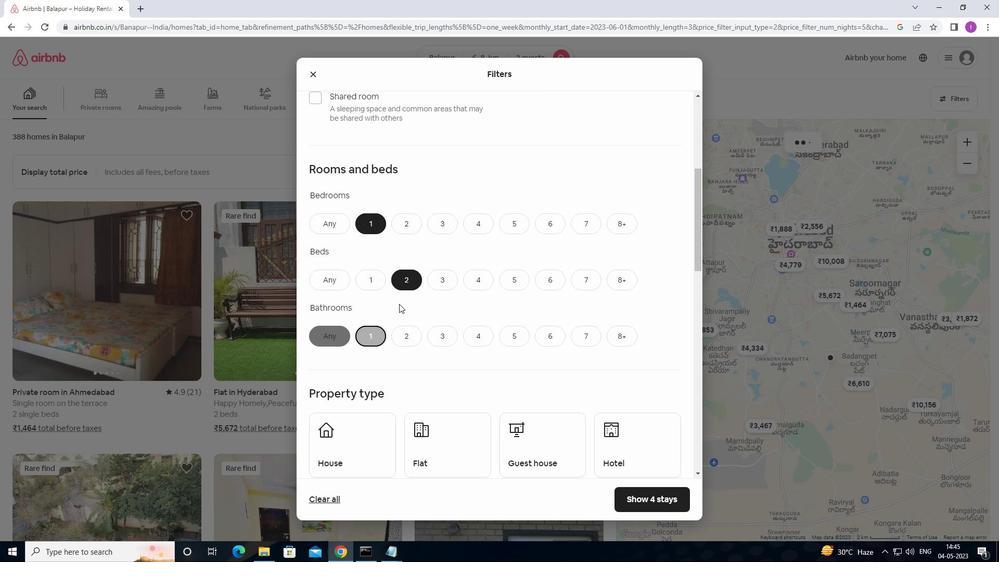 
Action: Mouse scrolled (405, 301) with delta (0, 0)
Screenshot: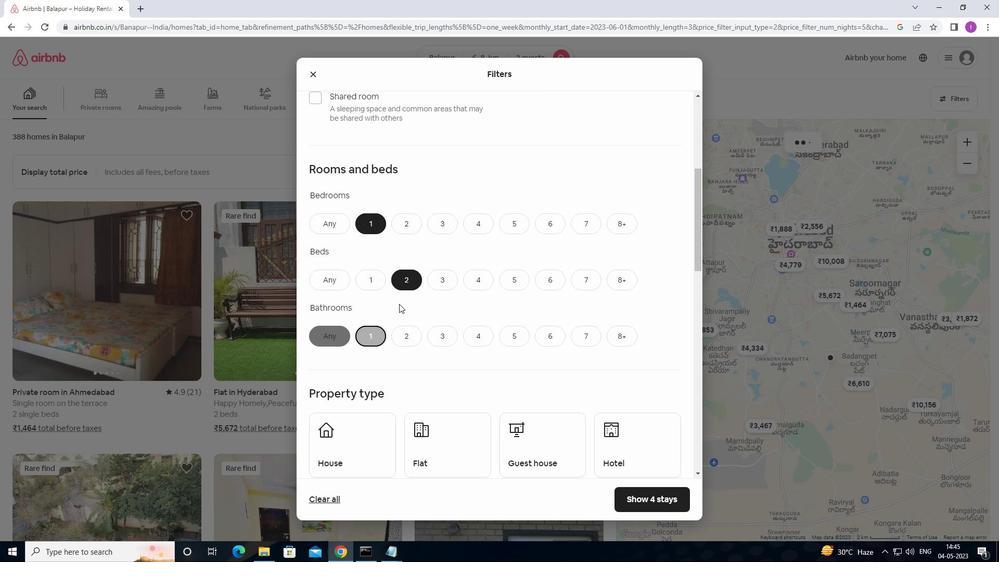 
Action: Mouse moved to (348, 307)
Screenshot: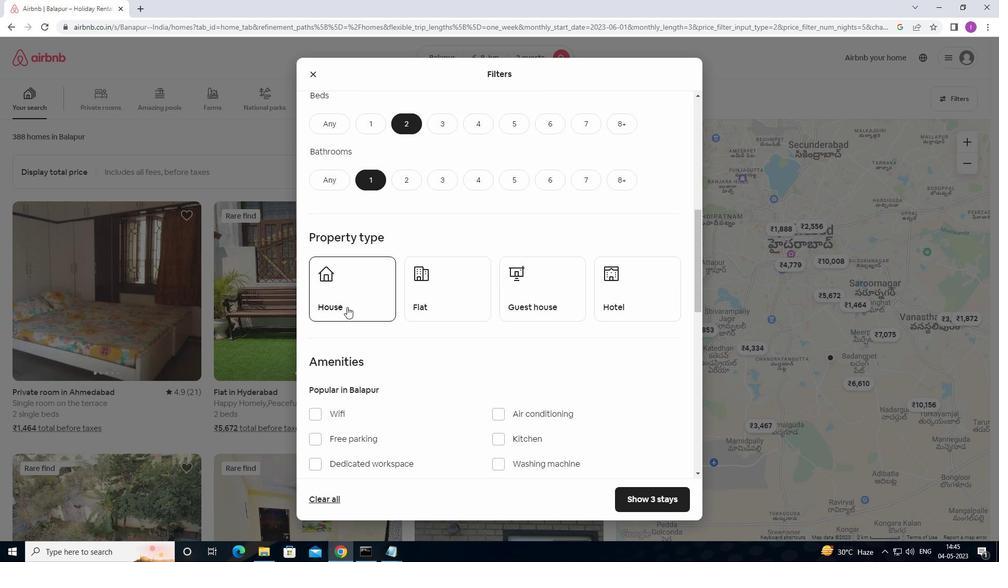 
Action: Mouse pressed left at (348, 307)
Screenshot: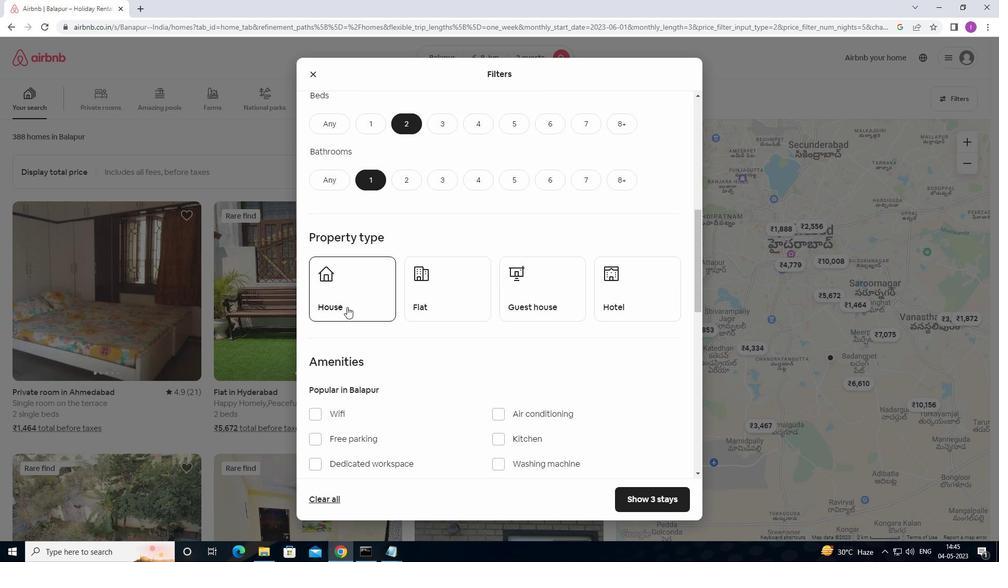 
Action: Mouse moved to (426, 306)
Screenshot: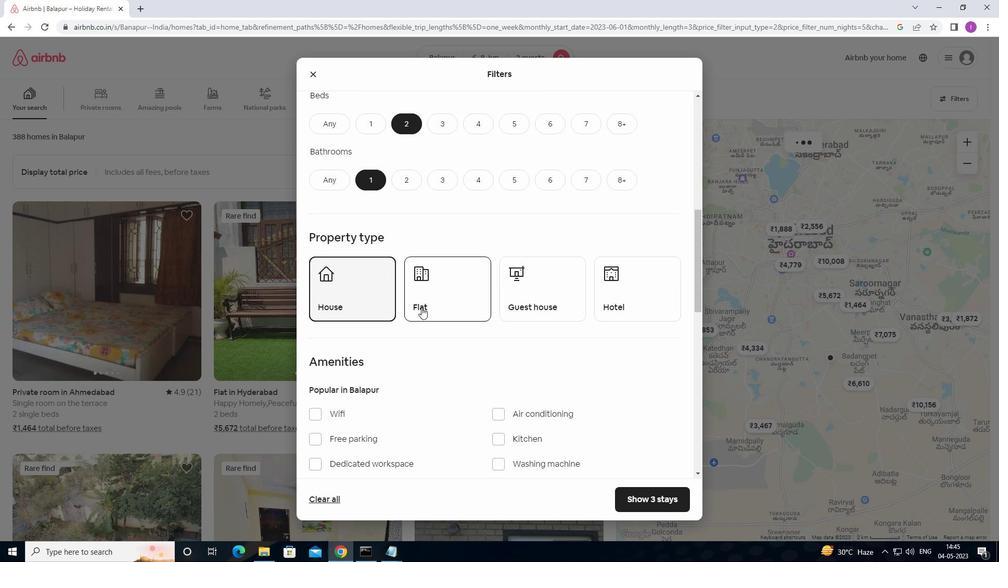 
Action: Mouse pressed left at (426, 306)
Screenshot: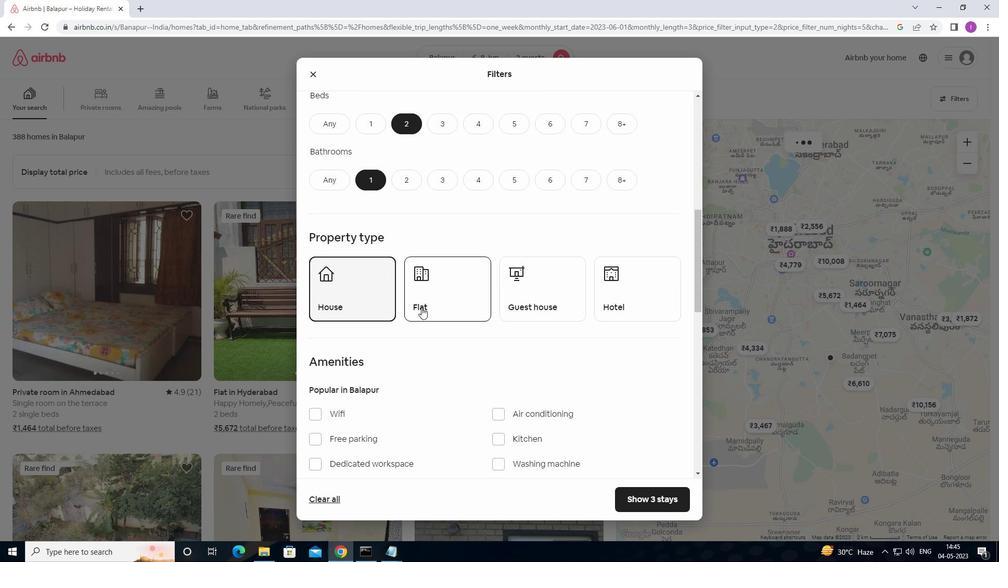 
Action: Mouse moved to (524, 303)
Screenshot: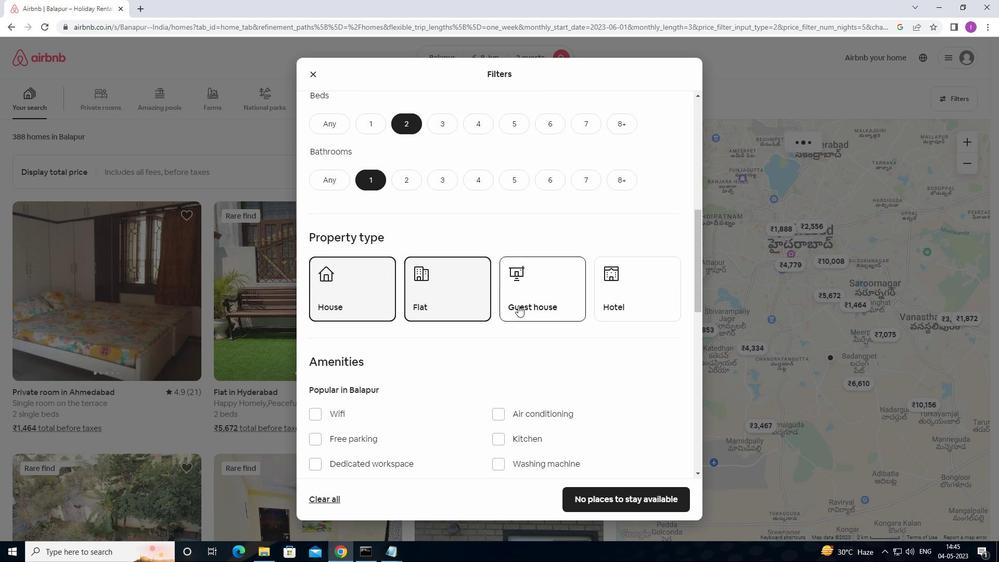 
Action: Mouse pressed left at (524, 303)
Screenshot: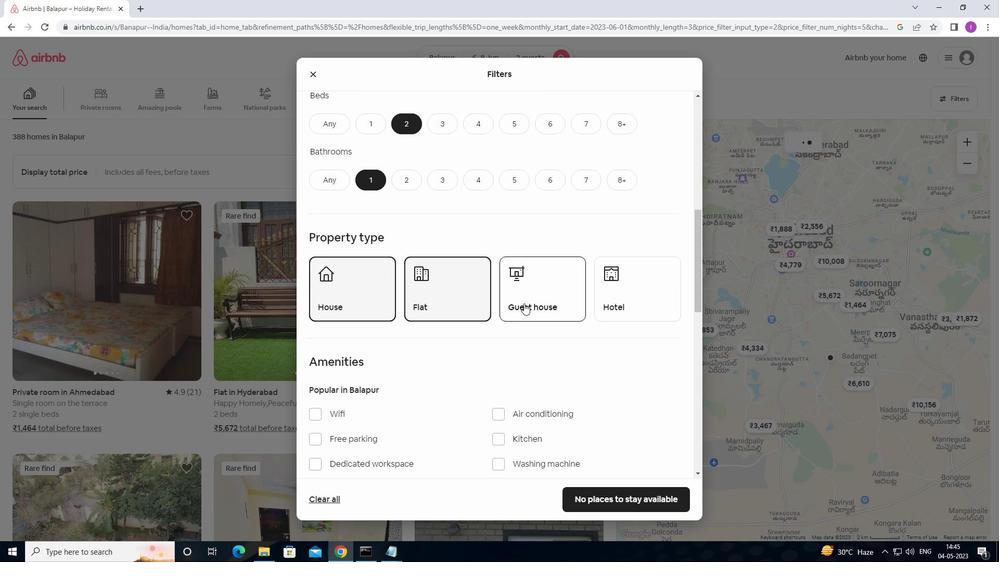 
Action: Mouse moved to (693, 360)
Screenshot: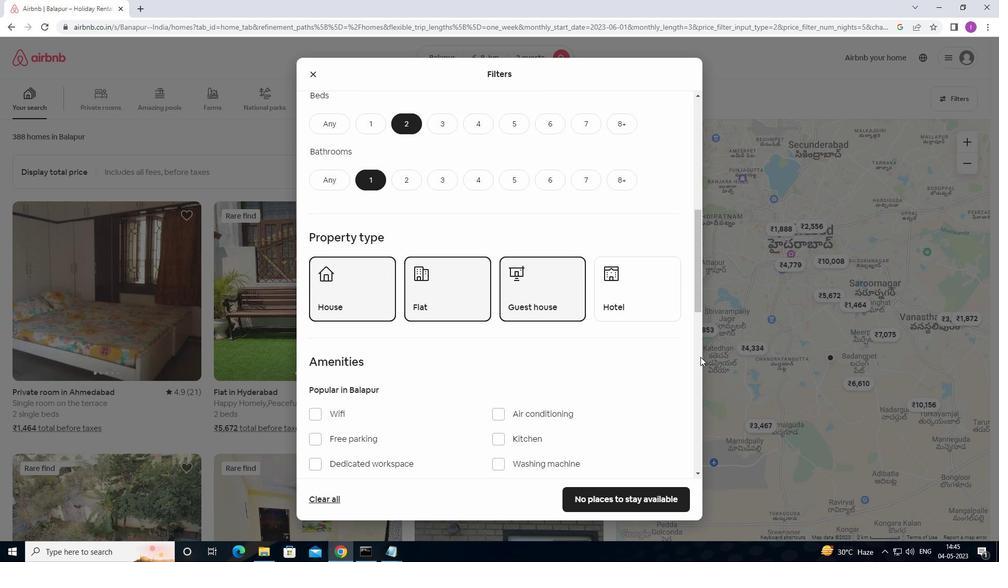 
Action: Mouse scrolled (693, 360) with delta (0, 0)
Screenshot: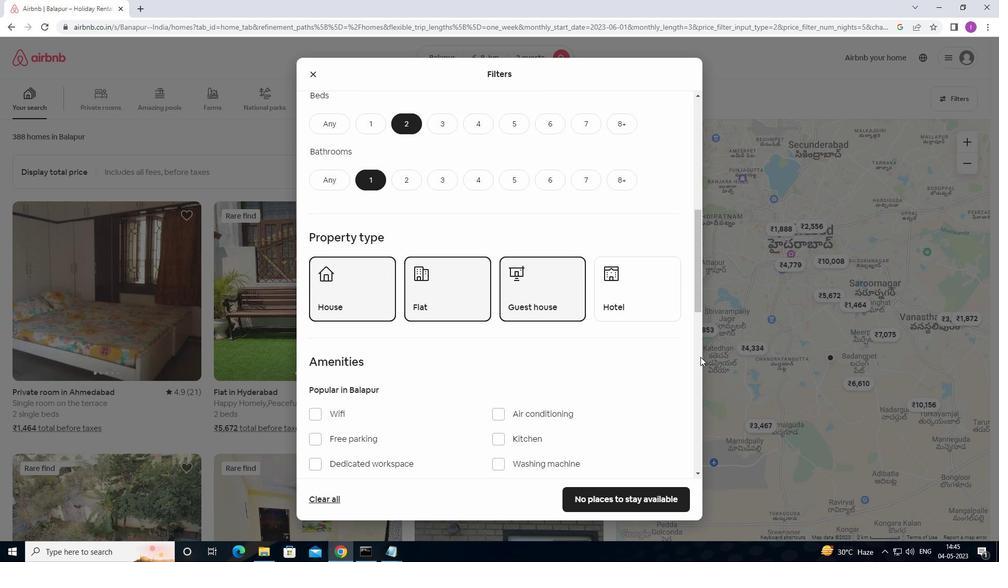 
Action: Mouse moved to (689, 362)
Screenshot: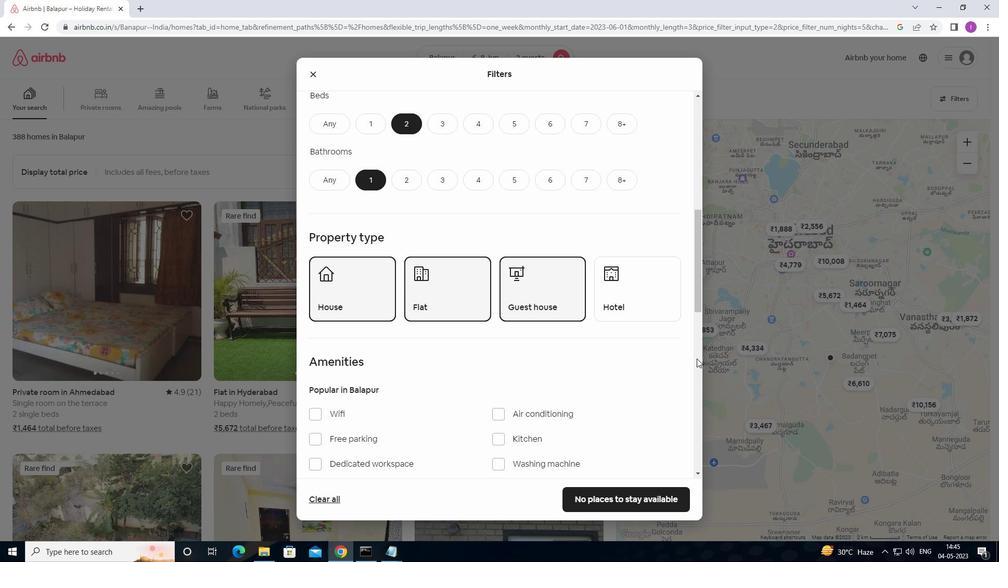 
Action: Mouse scrolled (689, 361) with delta (0, 0)
Screenshot: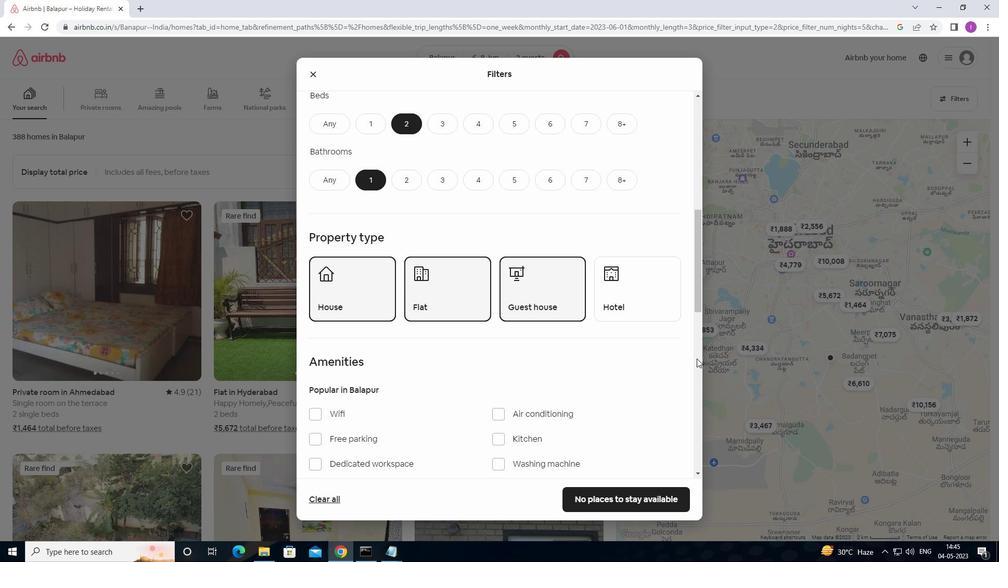 
Action: Mouse moved to (678, 363)
Screenshot: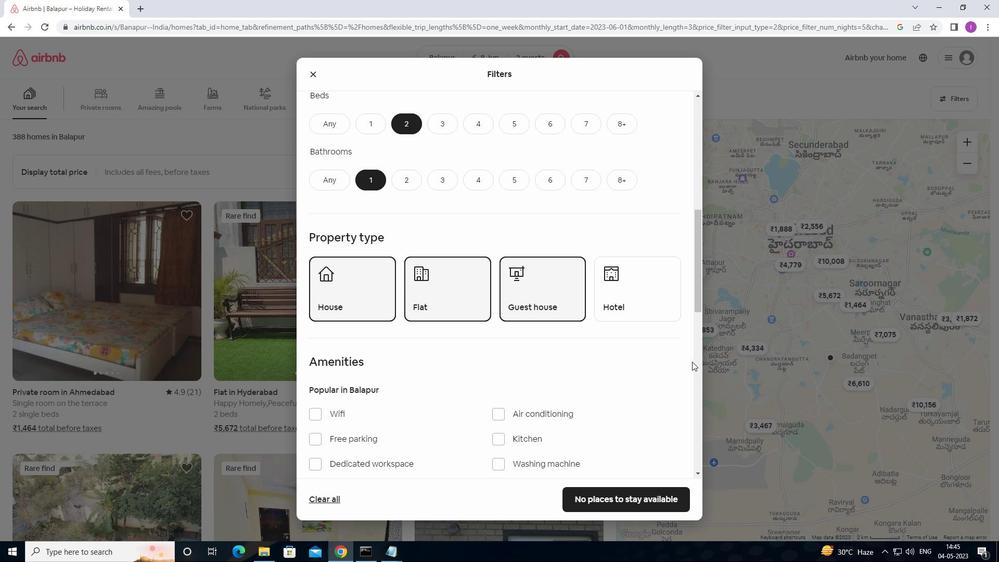 
Action: Mouse scrolled (678, 362) with delta (0, 0)
Screenshot: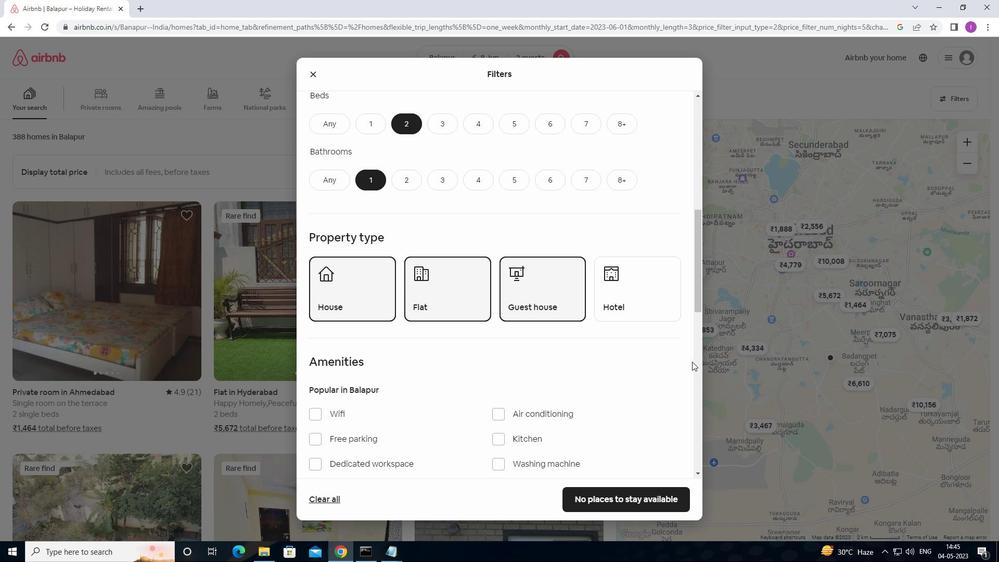 
Action: Mouse moved to (649, 360)
Screenshot: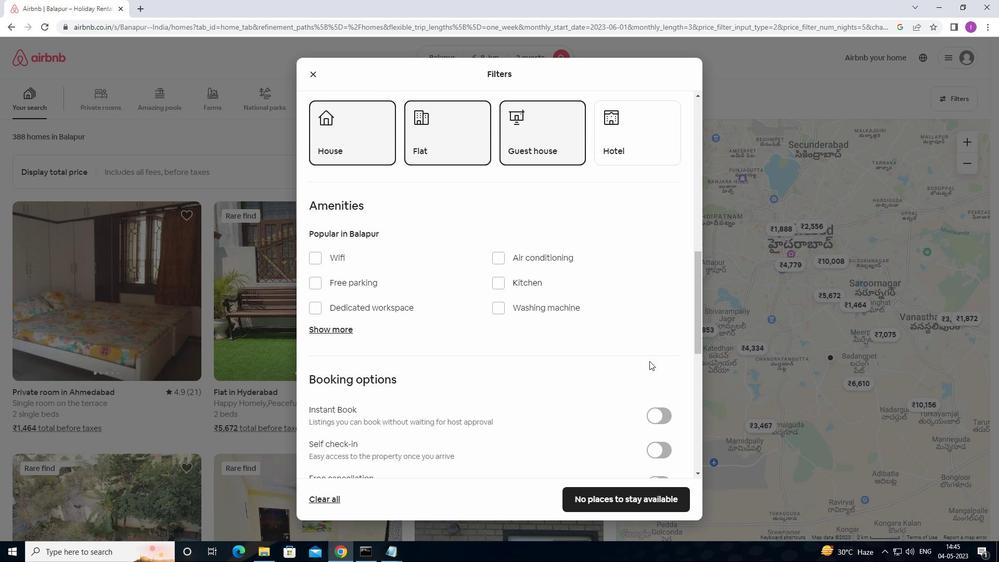 
Action: Mouse scrolled (649, 360) with delta (0, 0)
Screenshot: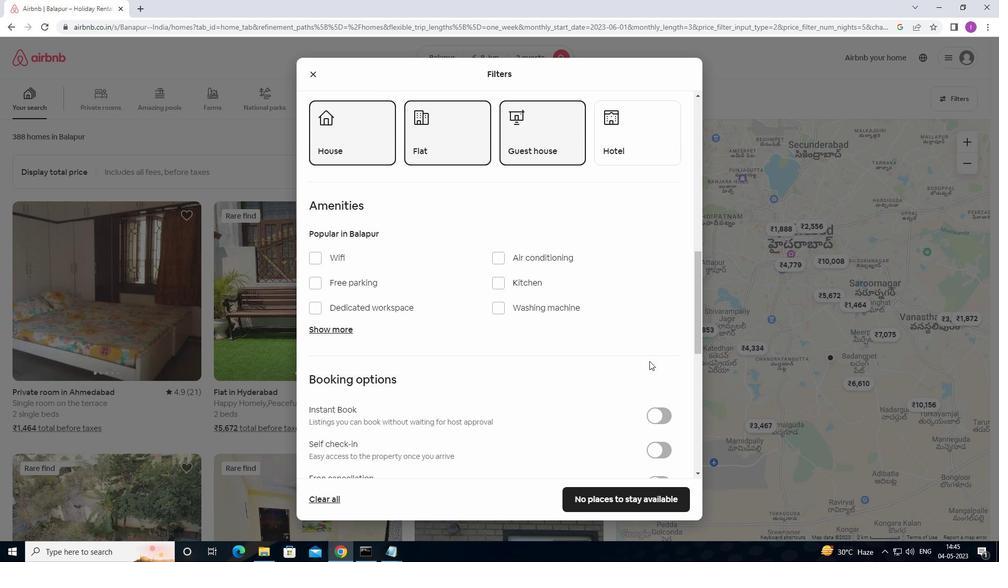
Action: Mouse moved to (320, 204)
Screenshot: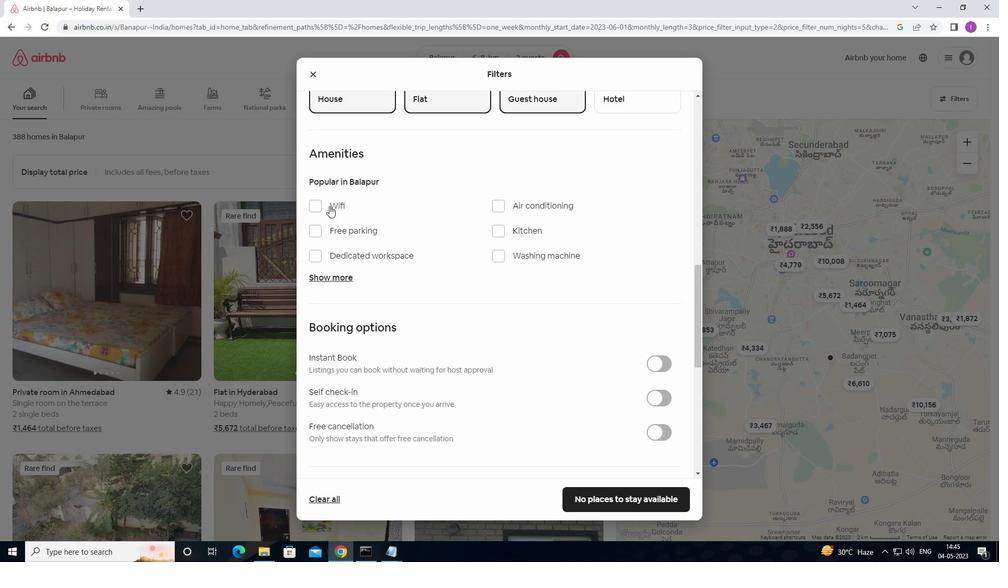 
Action: Mouse pressed left at (320, 204)
Screenshot: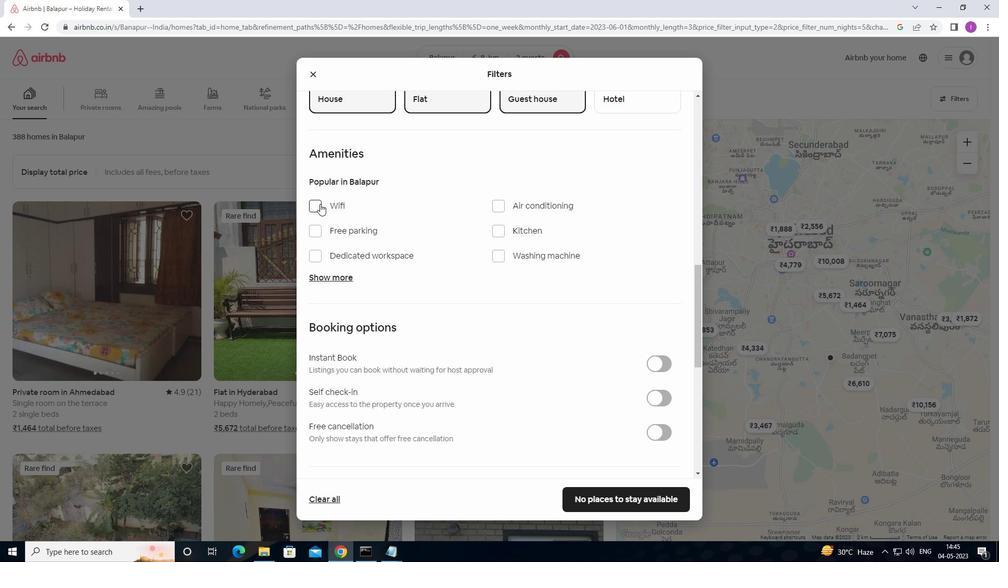 
Action: Mouse moved to (464, 230)
Screenshot: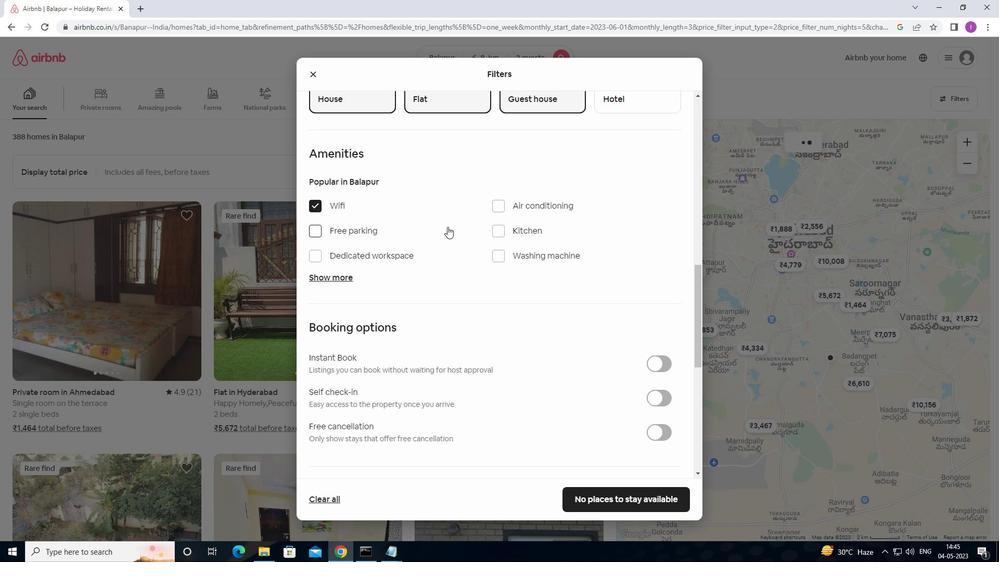 
Action: Mouse scrolled (464, 230) with delta (0, 0)
Screenshot: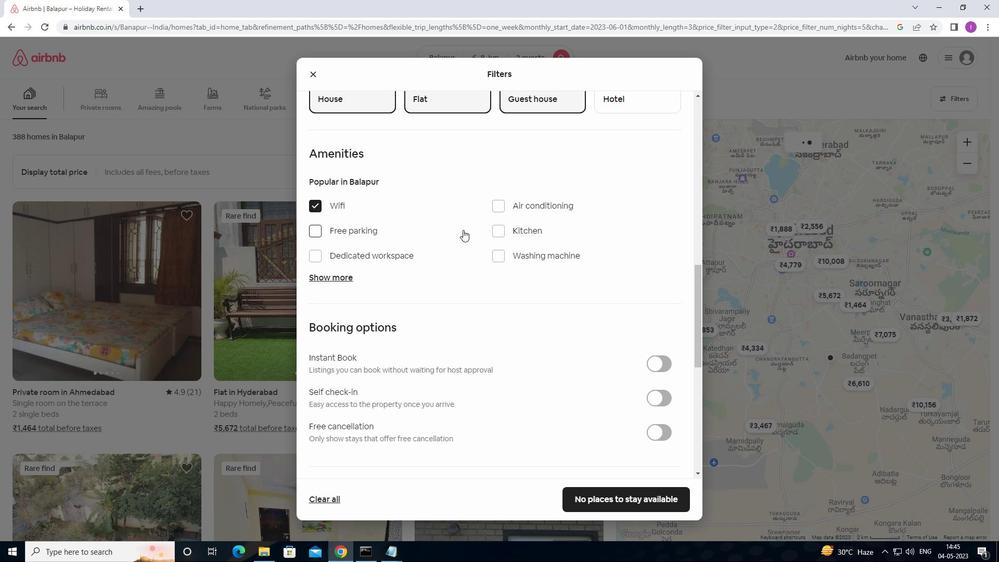 
Action: Mouse moved to (466, 232)
Screenshot: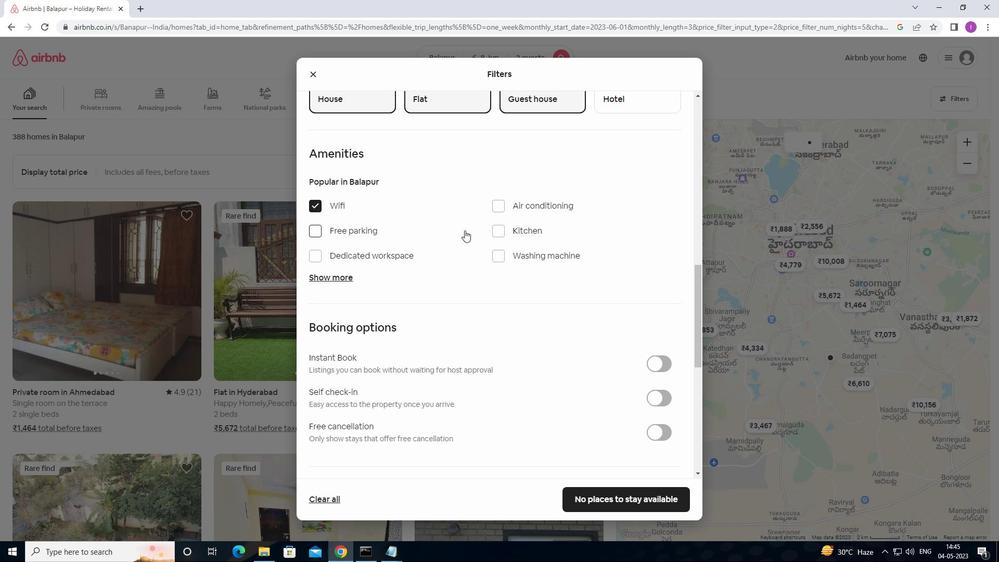 
Action: Mouse scrolled (466, 231) with delta (0, 0)
Screenshot: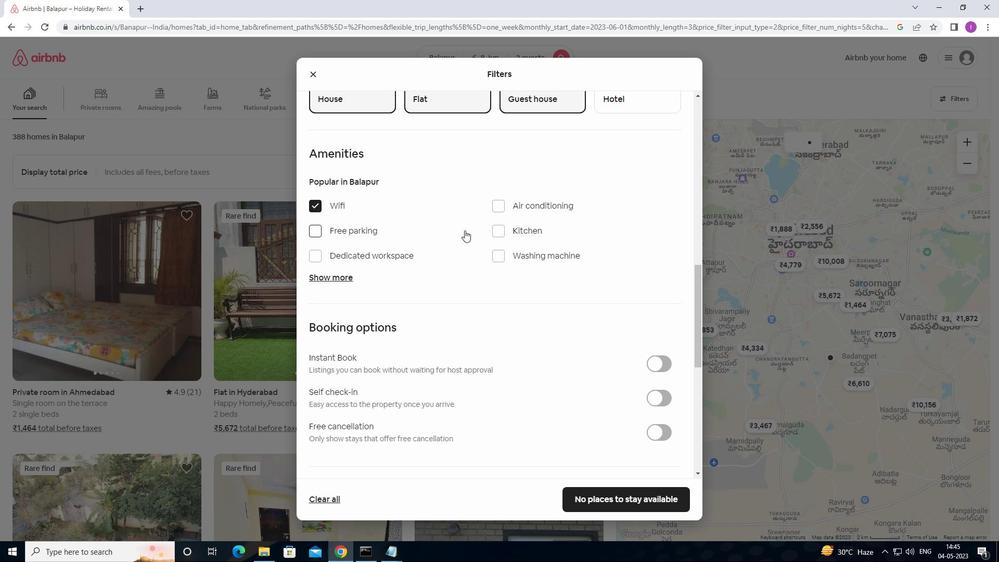 
Action: Mouse scrolled (466, 231) with delta (0, 0)
Screenshot: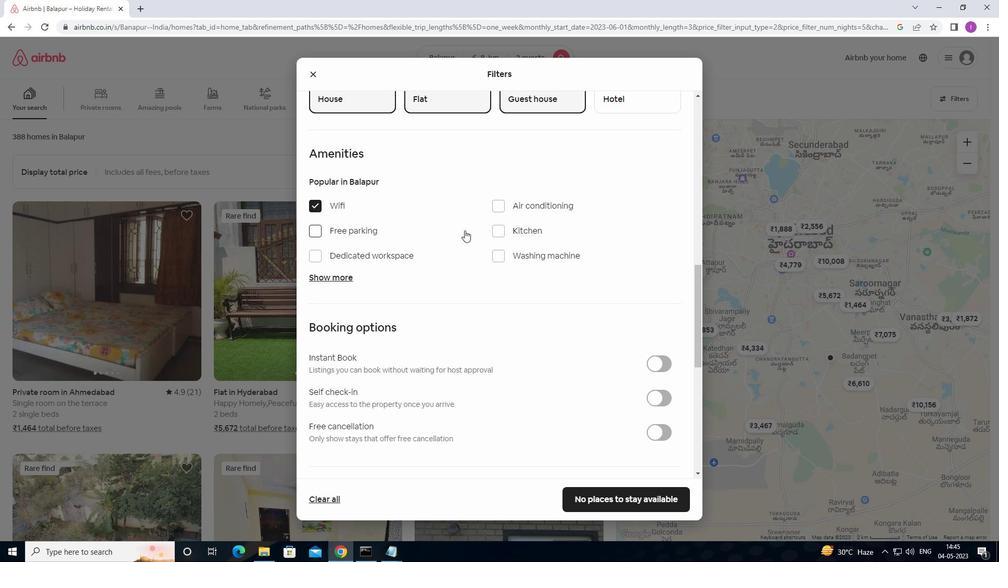 
Action: Mouse moved to (668, 243)
Screenshot: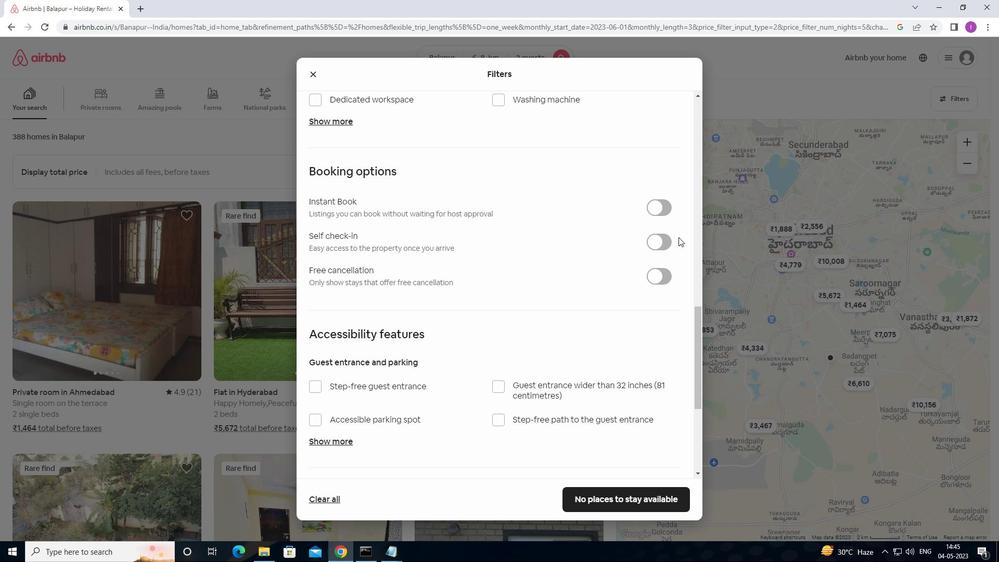 
Action: Mouse pressed left at (668, 243)
Screenshot: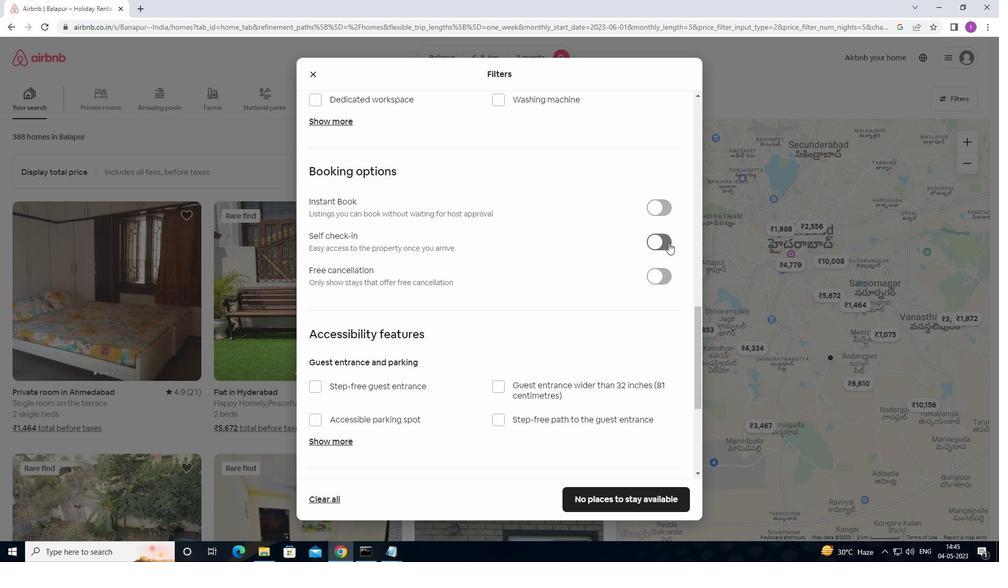 
Action: Mouse moved to (614, 263)
Screenshot: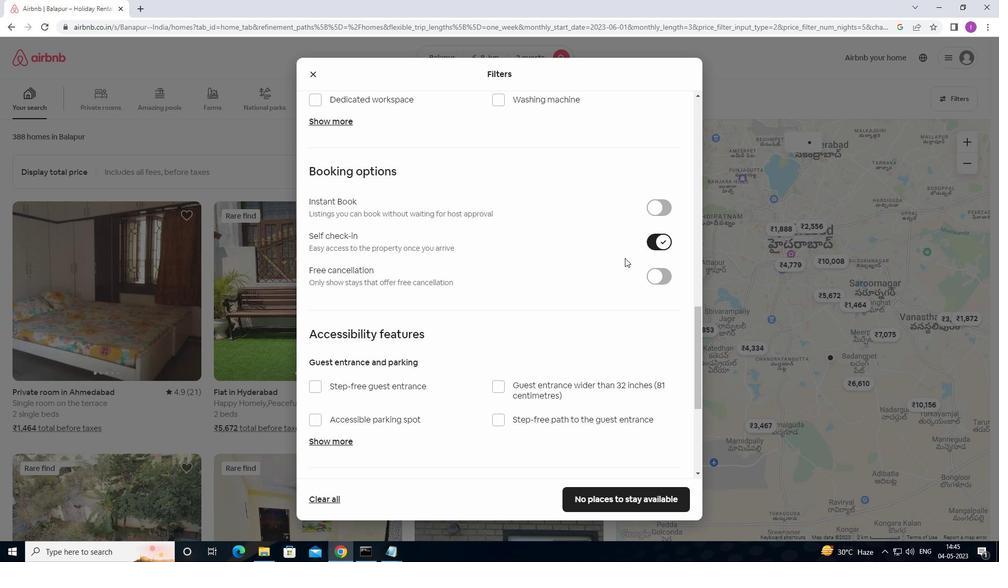 
Action: Mouse scrolled (614, 262) with delta (0, 0)
Screenshot: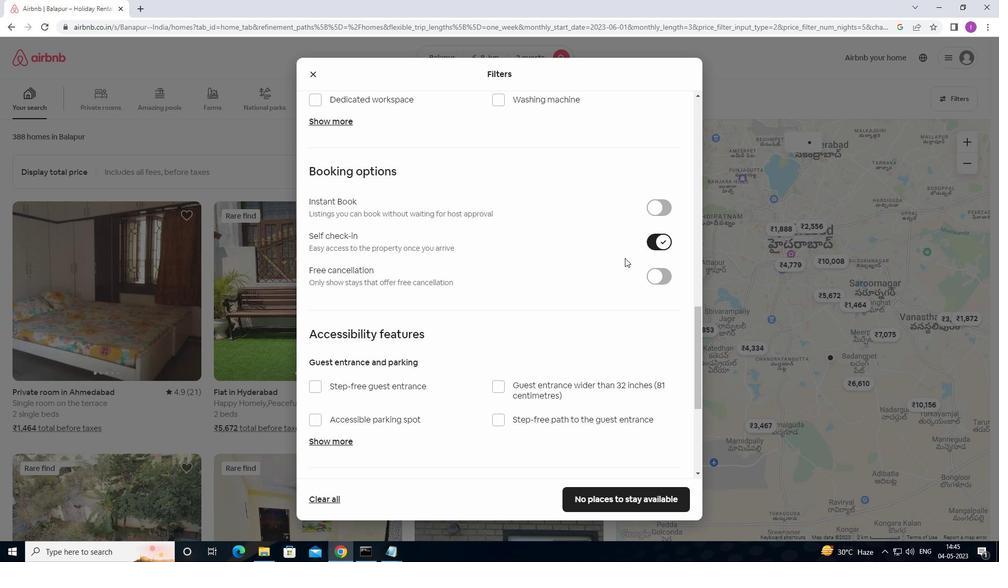 
Action: Mouse moved to (611, 266)
Screenshot: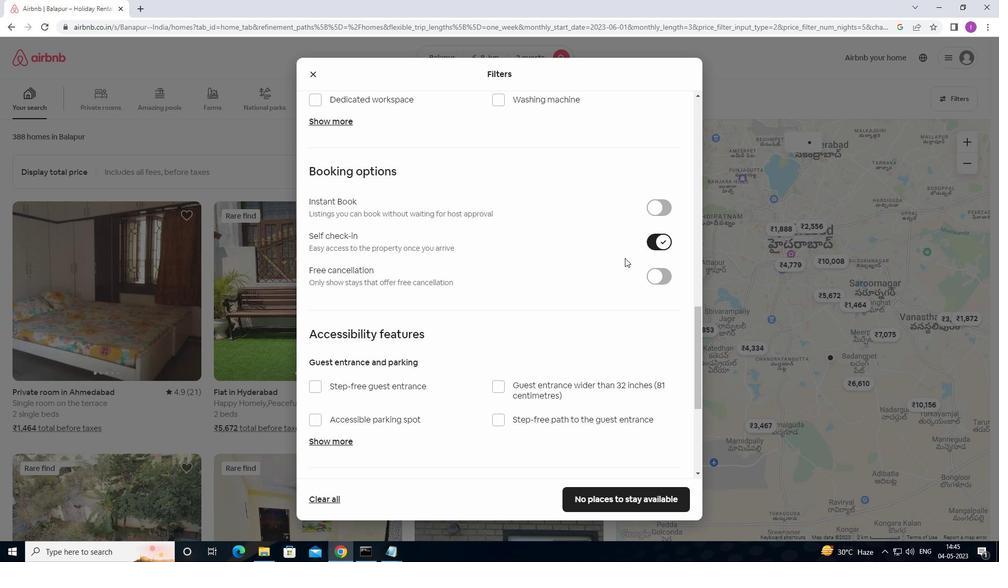 
Action: Mouse scrolled (611, 265) with delta (0, 0)
Screenshot: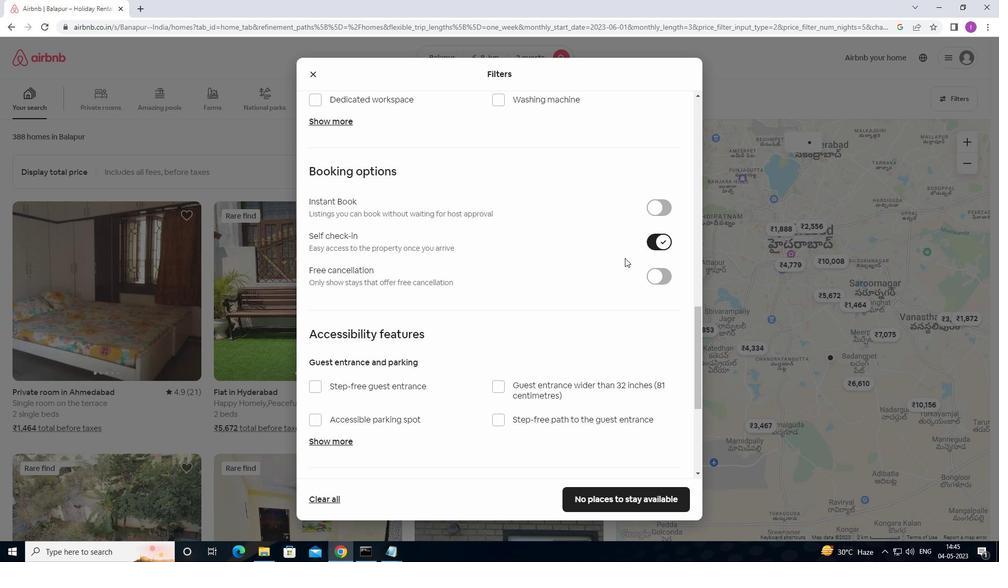 
Action: Mouse moved to (610, 267)
Screenshot: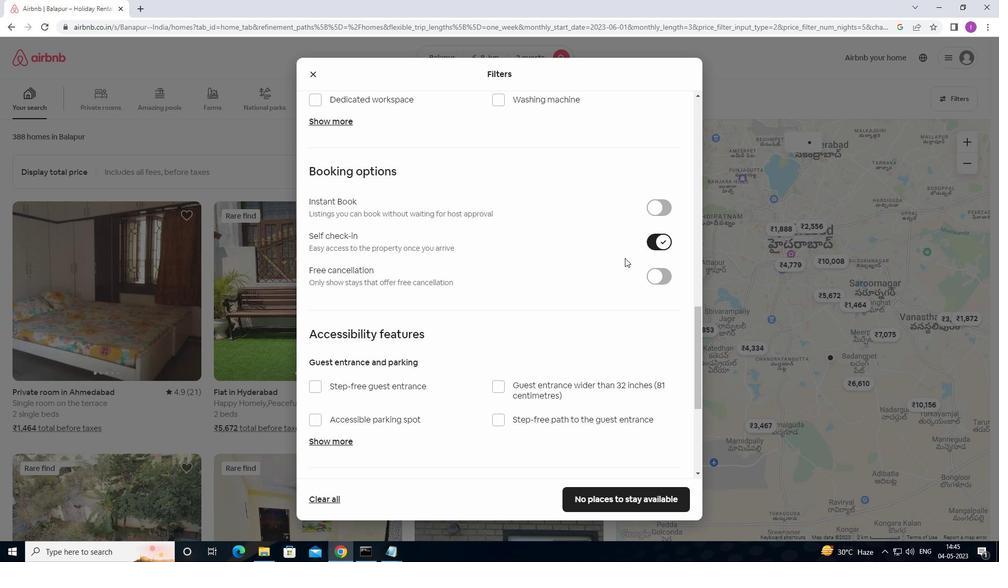 
Action: Mouse scrolled (610, 266) with delta (0, 0)
Screenshot: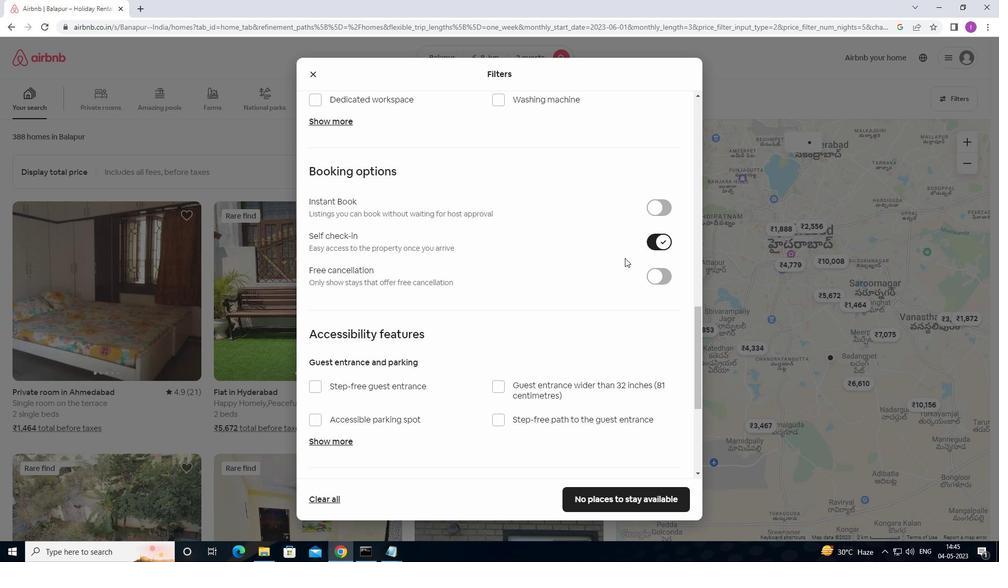 
Action: Mouse moved to (609, 268)
Screenshot: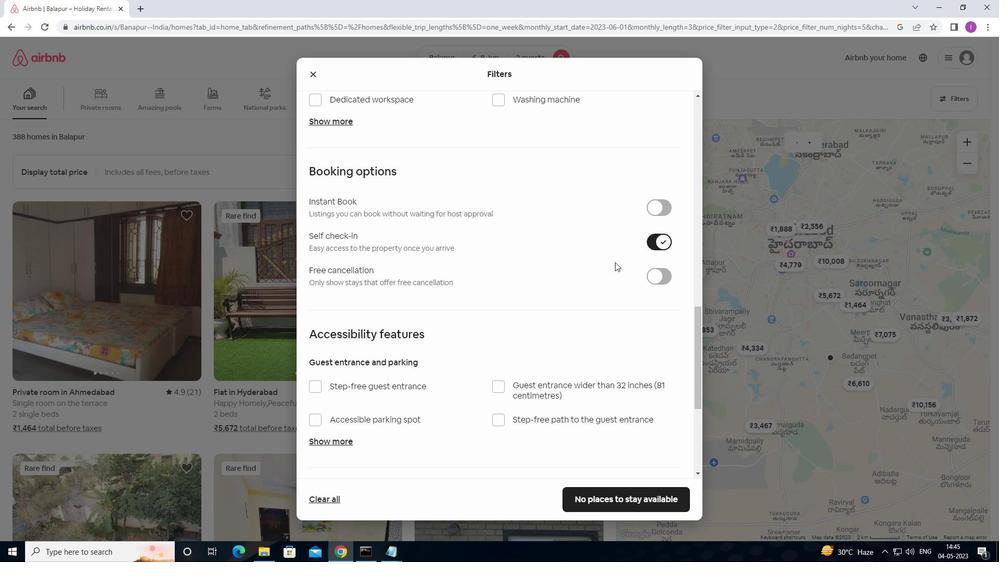 
Action: Mouse scrolled (609, 268) with delta (0, 0)
Screenshot: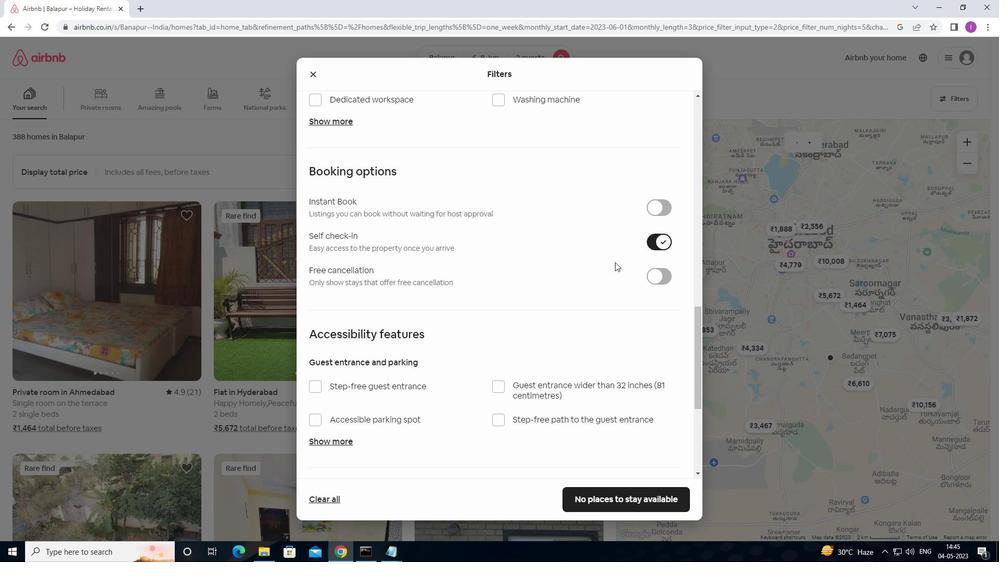 
Action: Mouse moved to (608, 269)
Screenshot: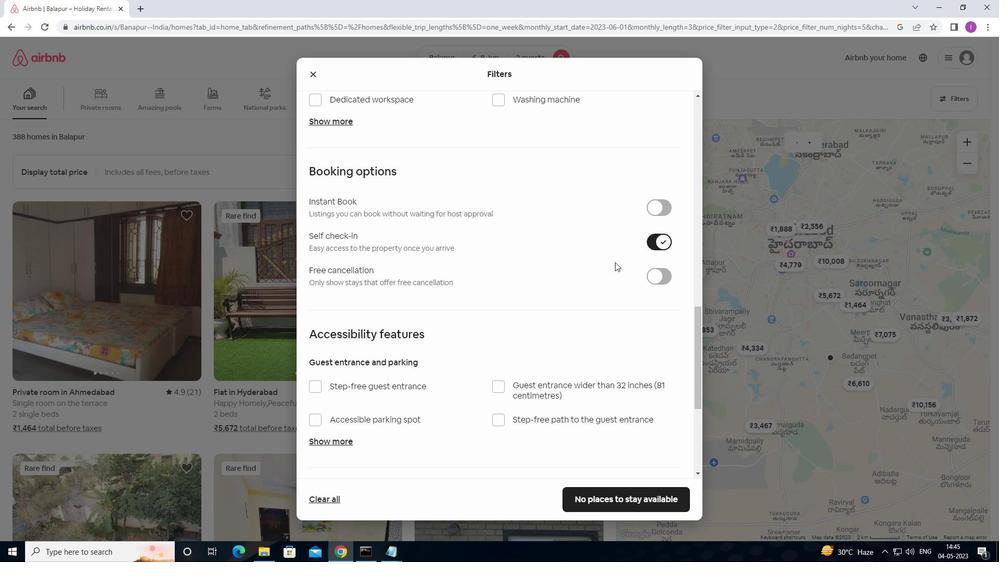 
Action: Mouse scrolled (608, 268) with delta (0, 0)
Screenshot: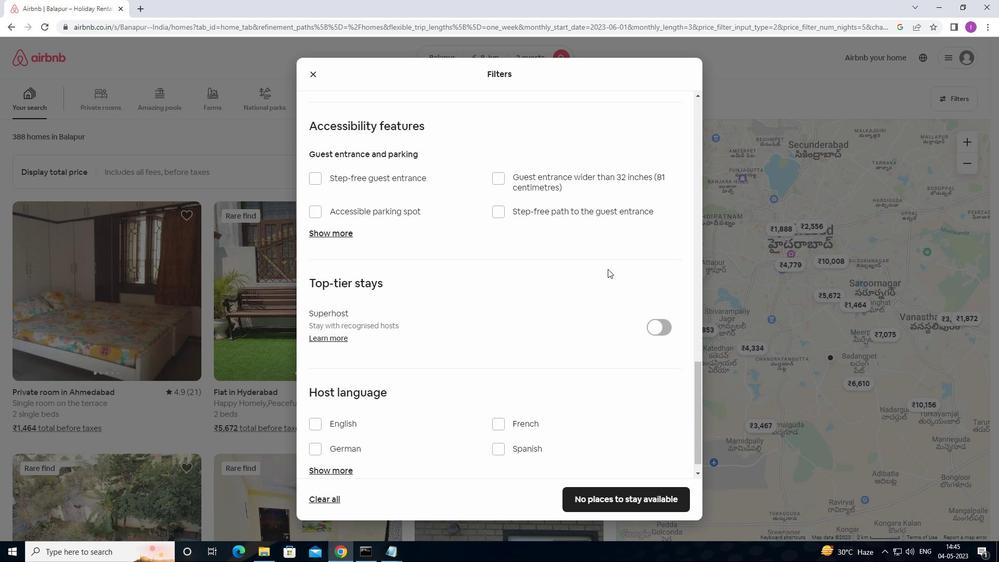 
Action: Mouse scrolled (608, 268) with delta (0, 0)
Screenshot: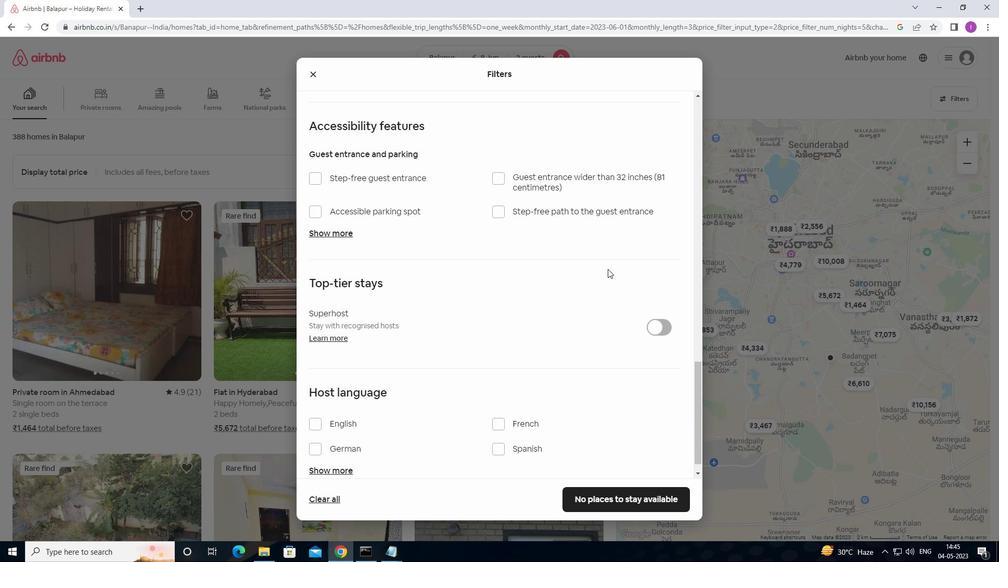 
Action: Mouse scrolled (608, 268) with delta (0, 0)
Screenshot: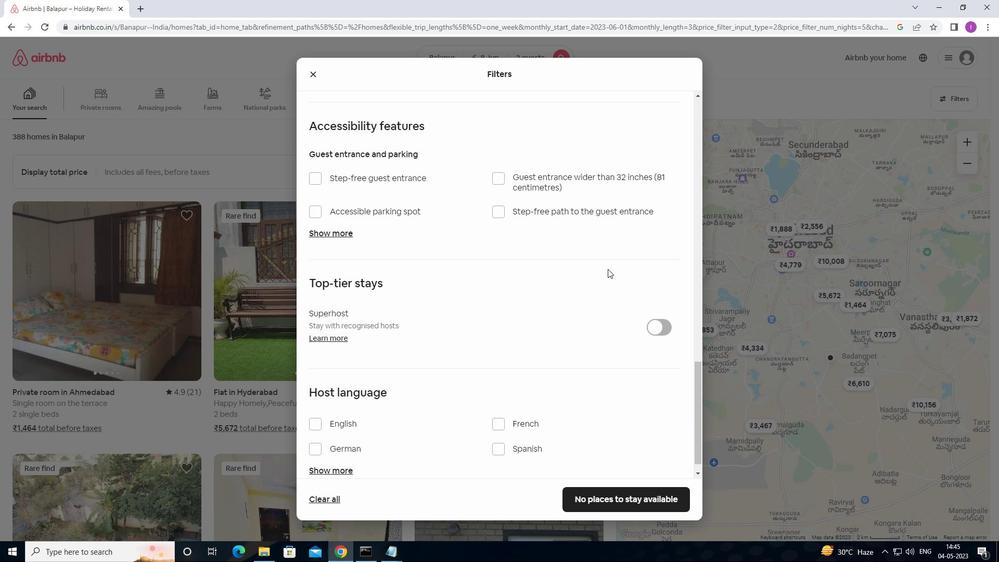 
Action: Mouse scrolled (608, 268) with delta (0, 0)
Screenshot: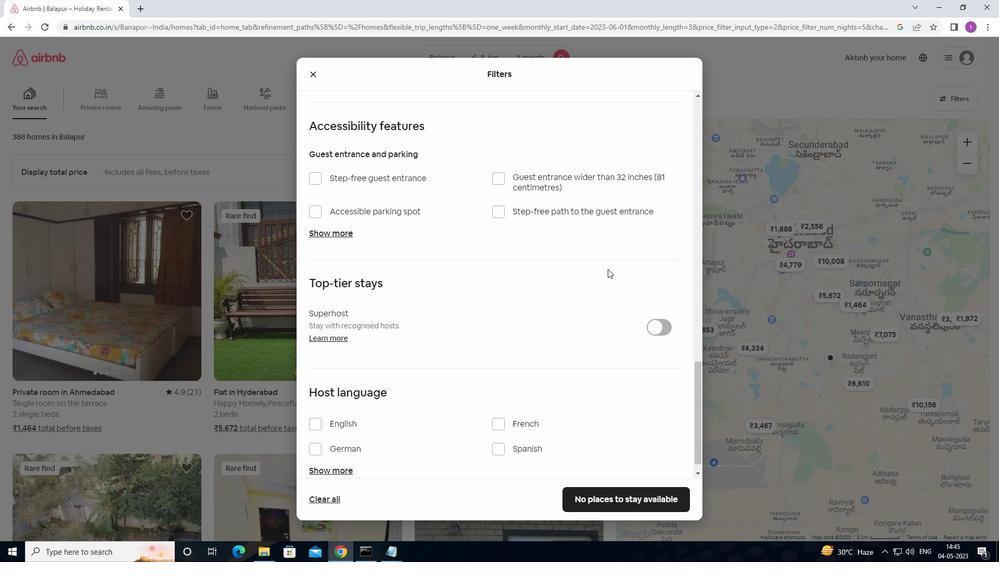 
Action: Mouse moved to (602, 272)
Screenshot: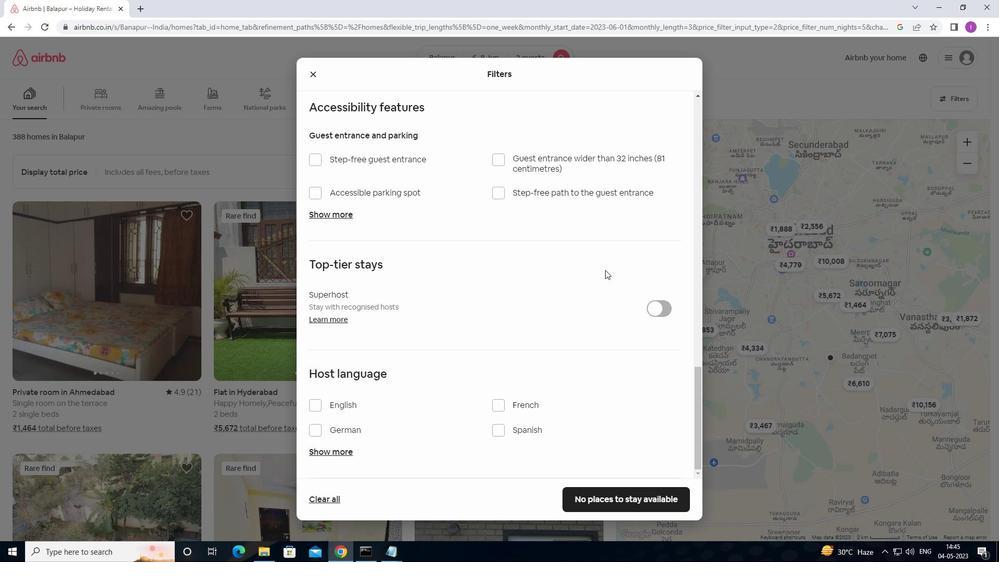 
Action: Mouse scrolled (602, 271) with delta (0, 0)
Screenshot: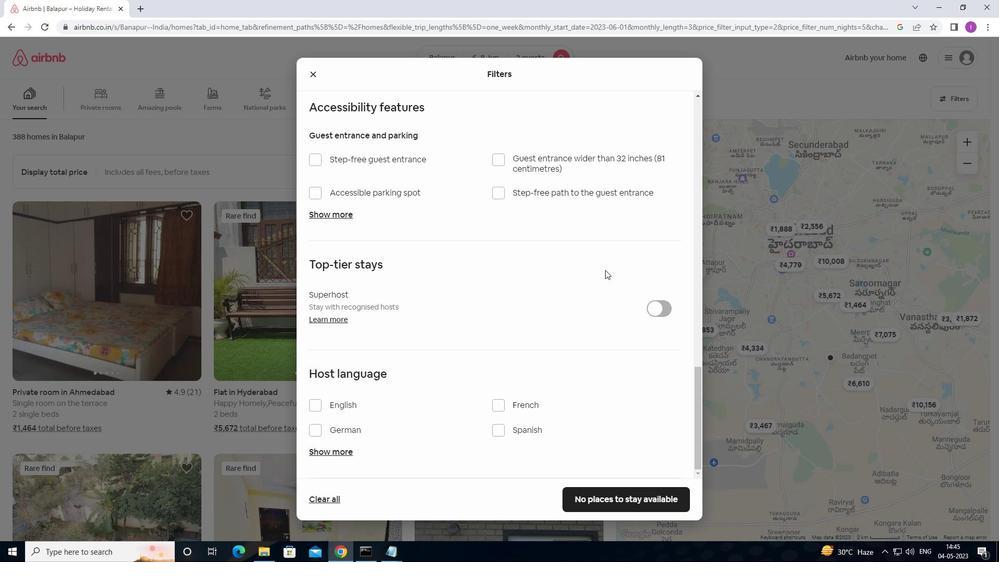 
Action: Mouse moved to (601, 272)
Screenshot: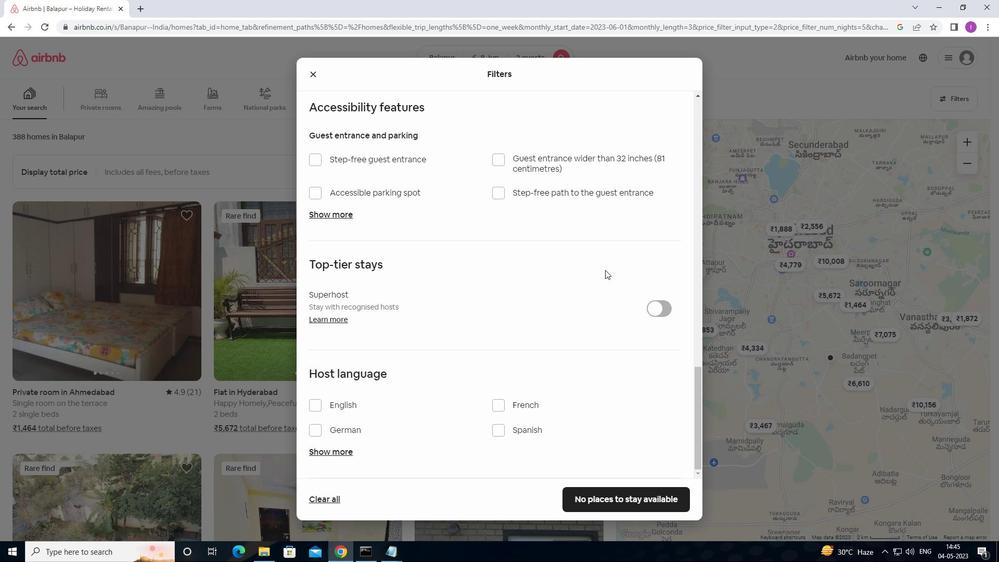 
Action: Mouse scrolled (601, 272) with delta (0, 0)
Screenshot: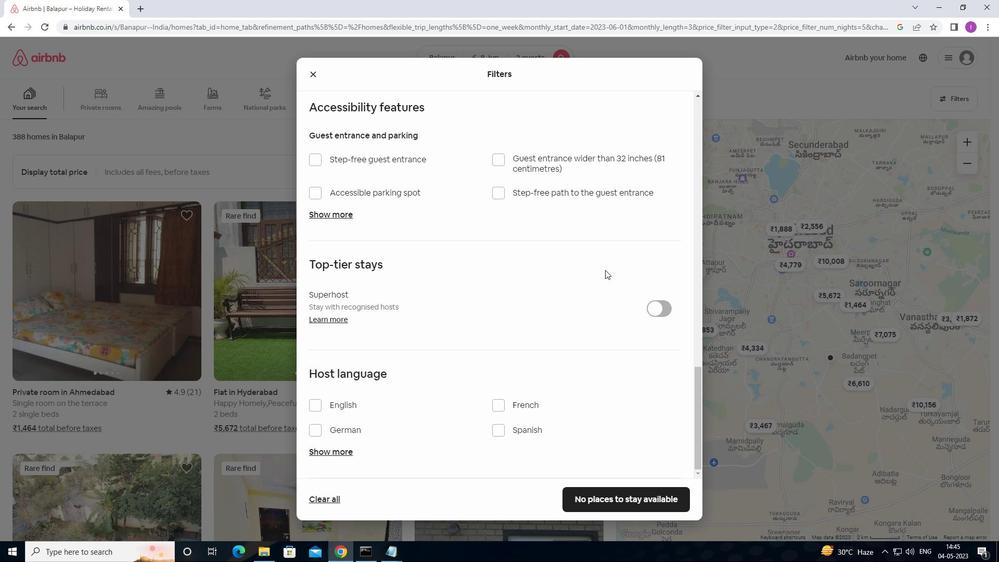 
Action: Mouse moved to (312, 404)
Screenshot: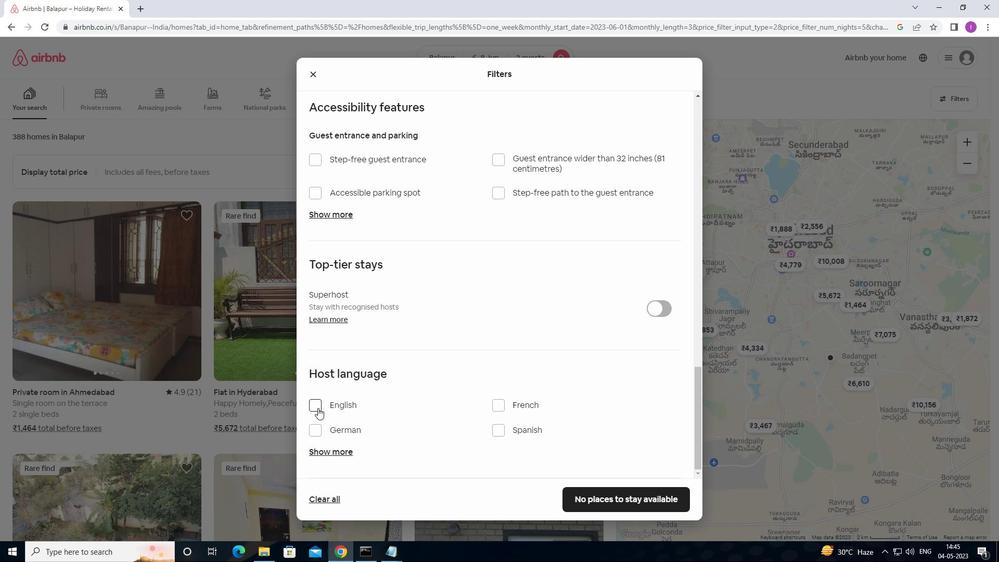 
Action: Mouse pressed left at (312, 404)
Screenshot: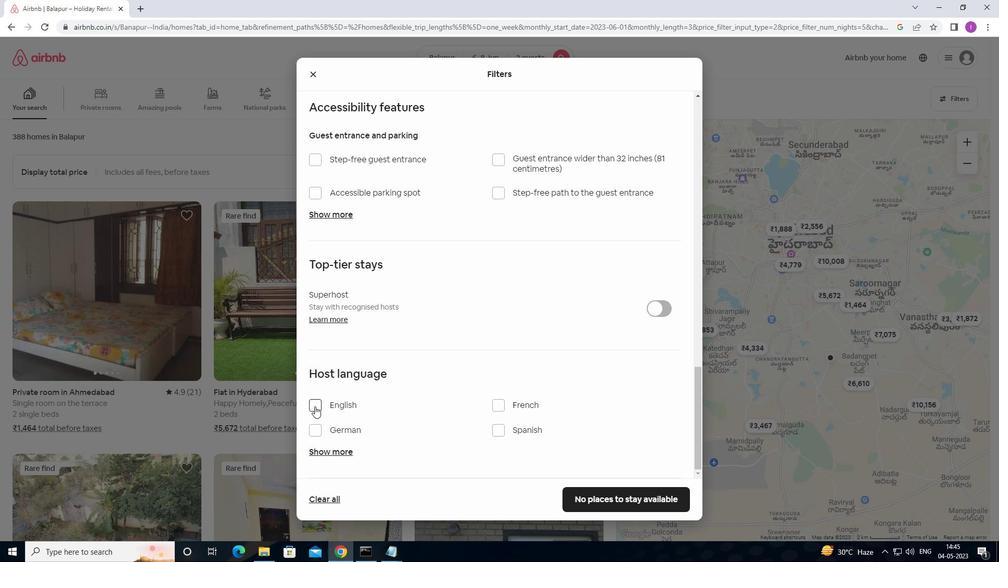 
Action: Mouse moved to (600, 496)
Screenshot: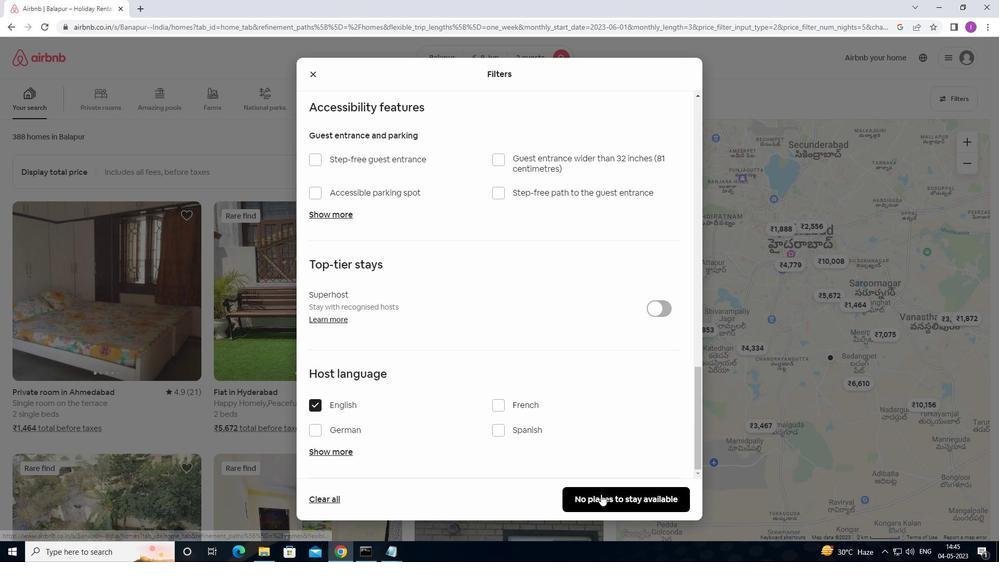 
Action: Mouse pressed left at (600, 496)
Screenshot: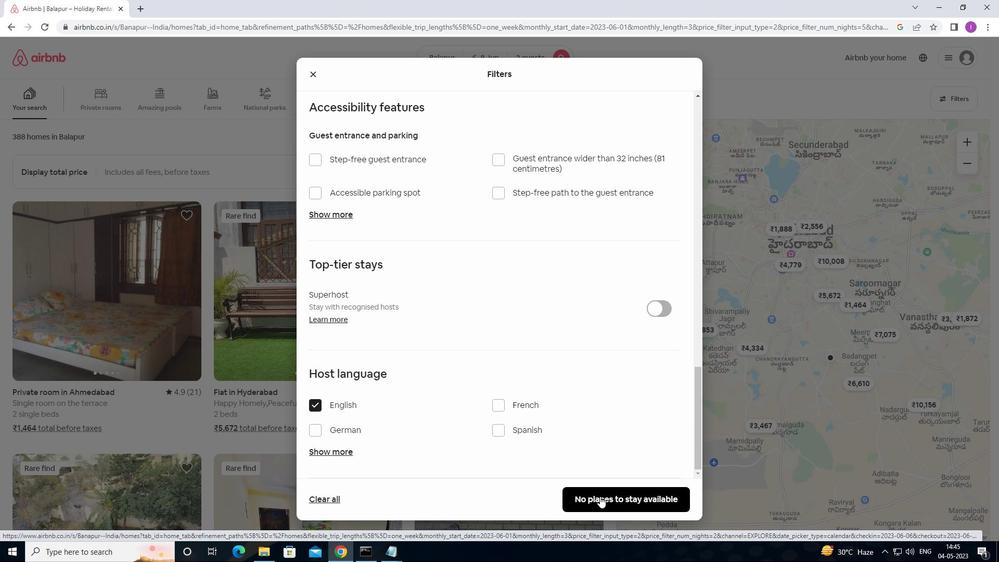 
Action: Mouse moved to (649, 397)
Screenshot: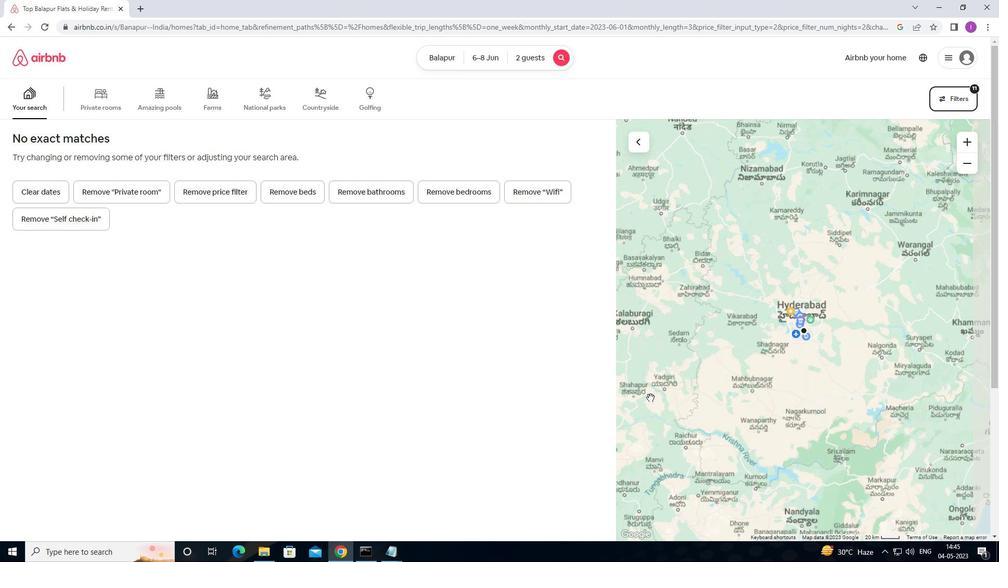 
